 Task: Find connections with filter location Ushuaia with filter topic #securitywith filter profile language German with filter current company Volvo Cars with filter school Sanjivani College of Engineering kopargaon with filter industry Dairy Product Manufacturing with filter service category Marketing with filter keywords title Safety Engineer
Action: Mouse moved to (522, 195)
Screenshot: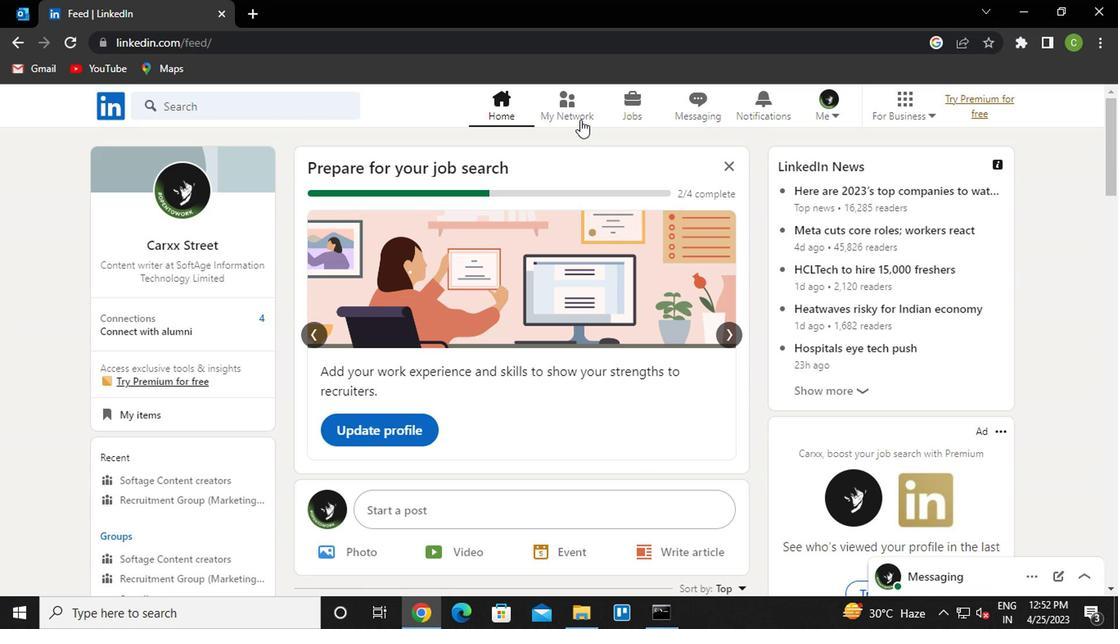 
Action: Mouse pressed left at (522, 195)
Screenshot: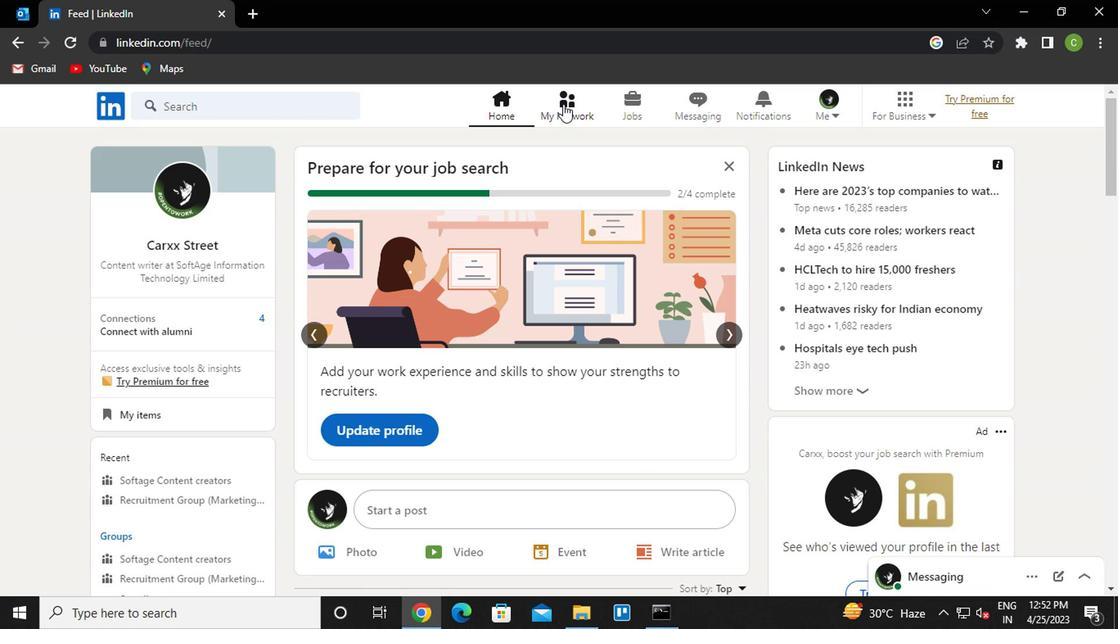 
Action: Mouse moved to (270, 272)
Screenshot: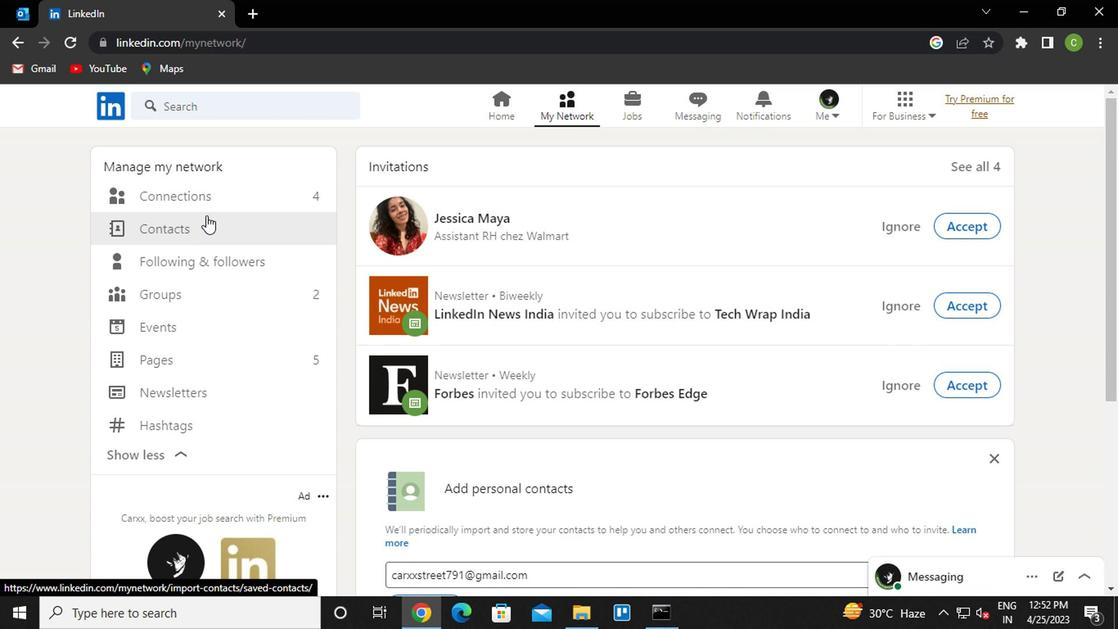 
Action: Mouse pressed left at (270, 272)
Screenshot: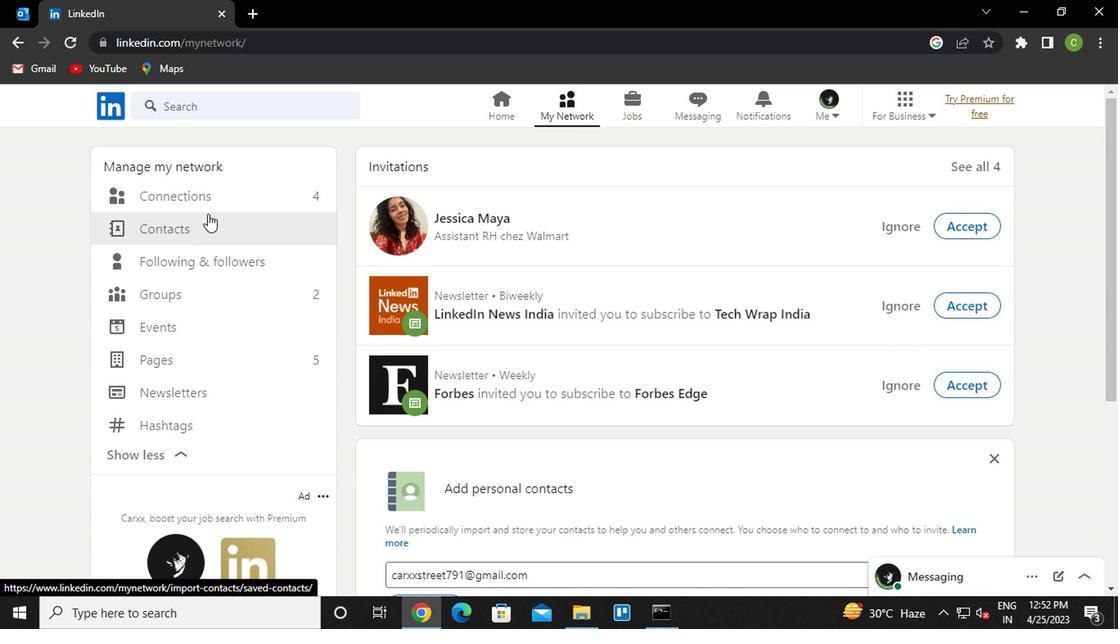 
Action: Mouse moved to (275, 265)
Screenshot: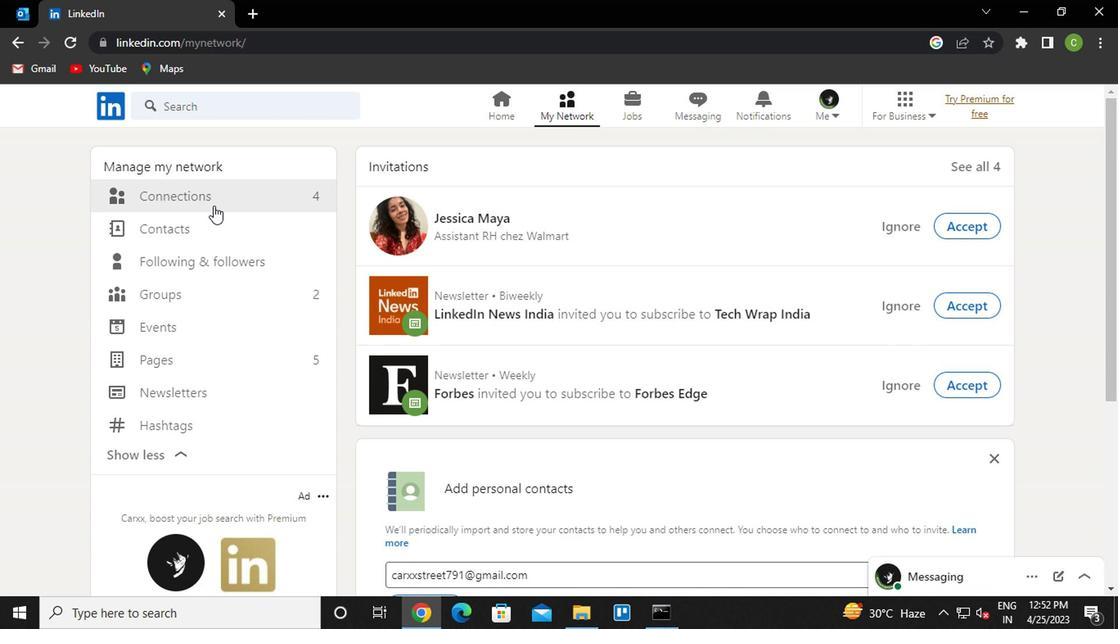 
Action: Mouse pressed left at (275, 265)
Screenshot: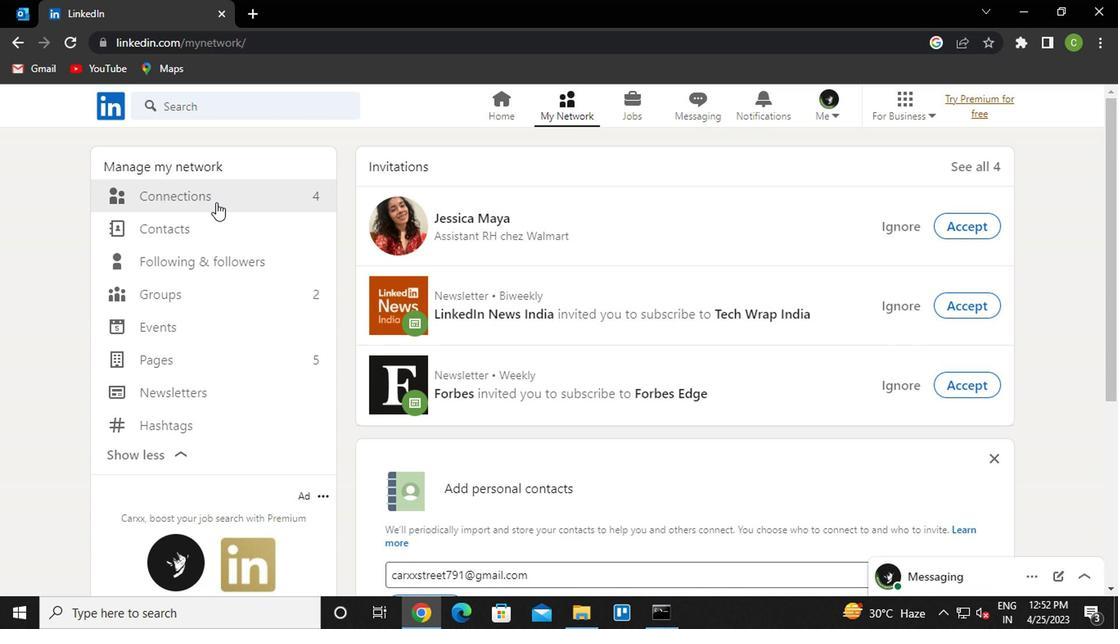 
Action: Mouse moved to (601, 256)
Screenshot: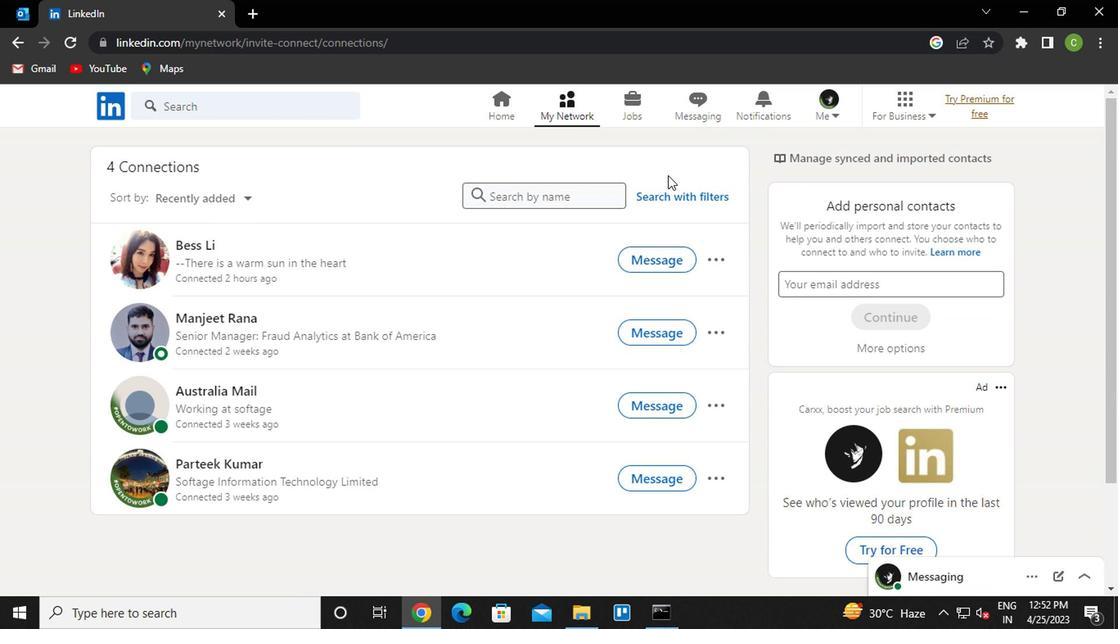 
Action: Mouse pressed left at (601, 256)
Screenshot: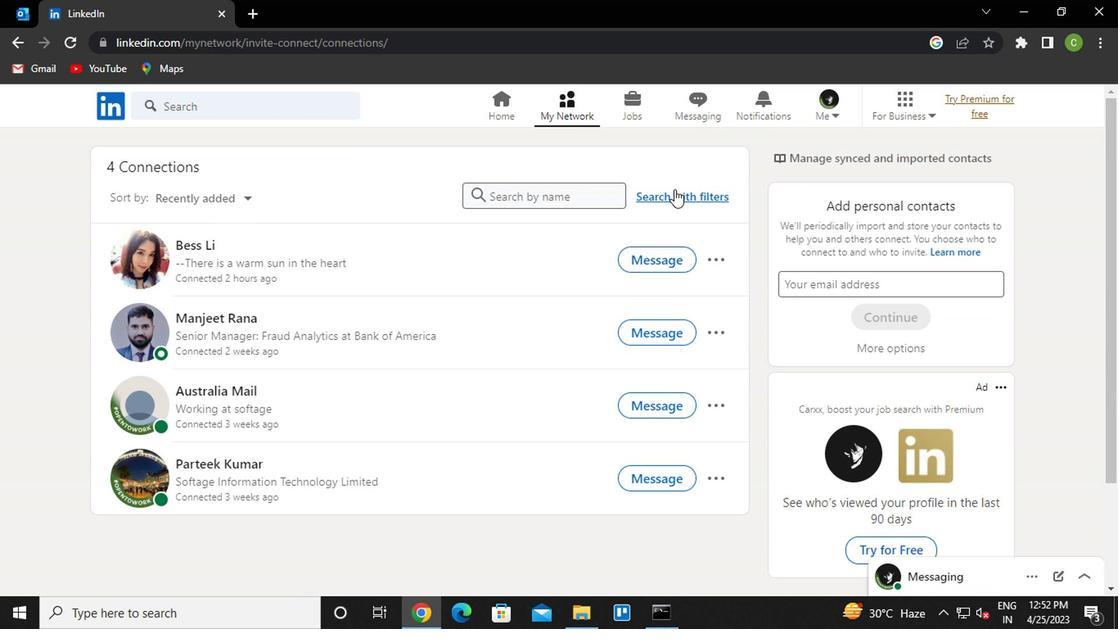 
Action: Mouse moved to (519, 226)
Screenshot: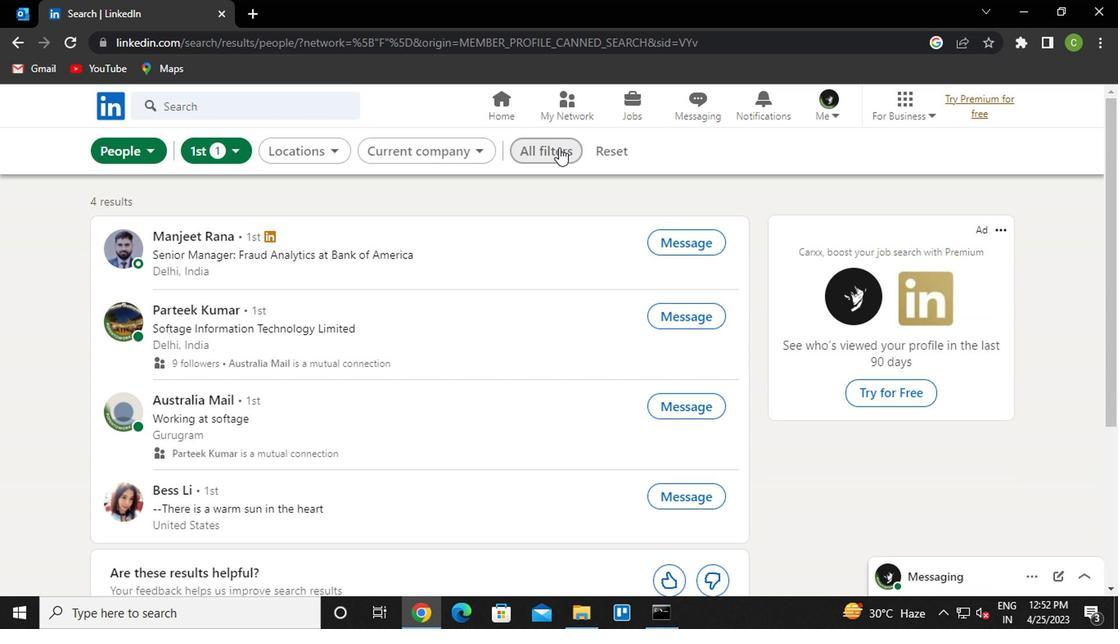 
Action: Mouse pressed left at (519, 226)
Screenshot: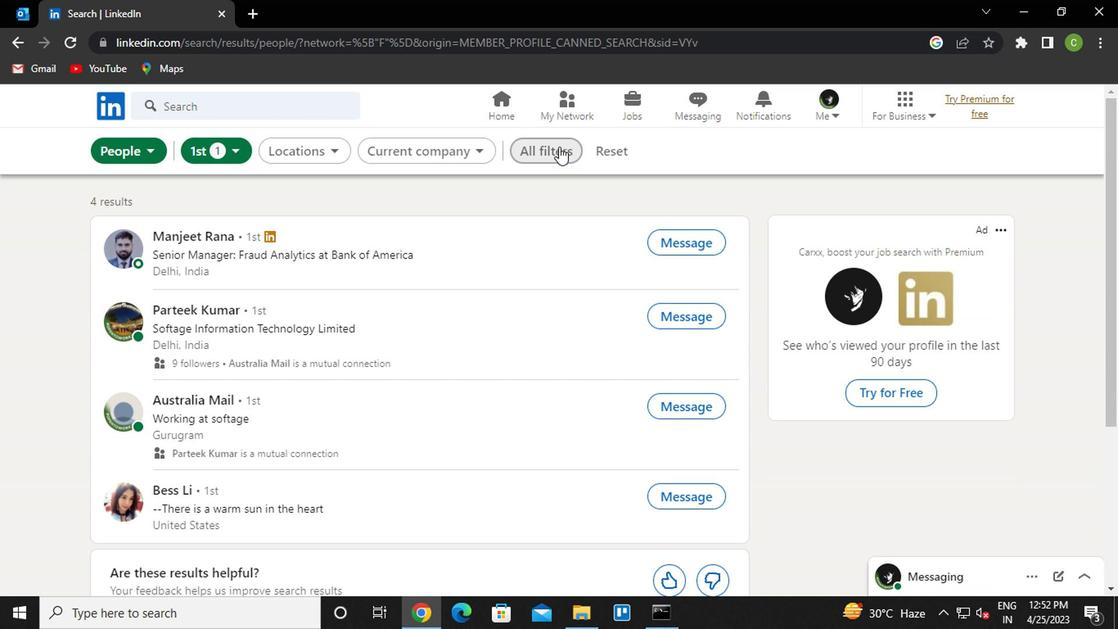 
Action: Mouse moved to (788, 400)
Screenshot: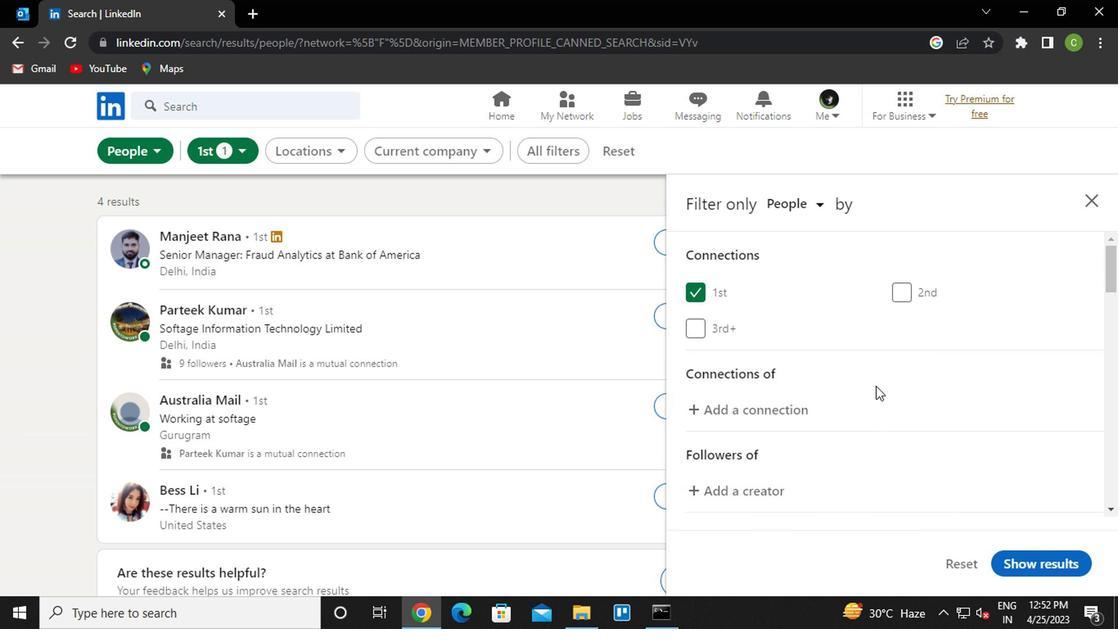 
Action: Mouse scrolled (788, 399) with delta (0, 0)
Screenshot: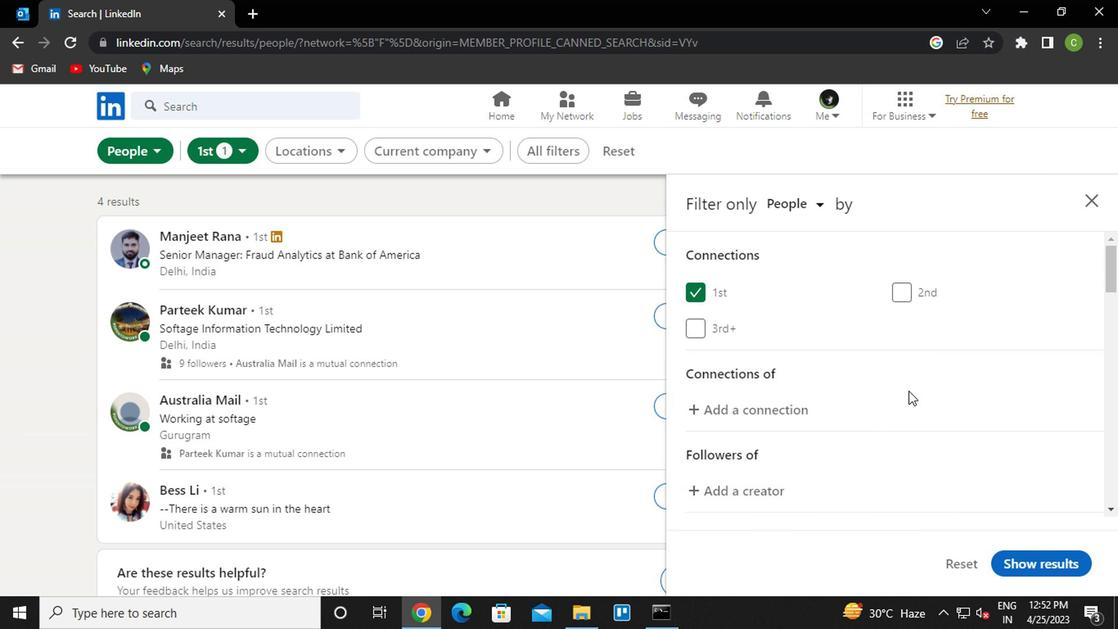 
Action: Mouse scrolled (788, 399) with delta (0, 0)
Screenshot: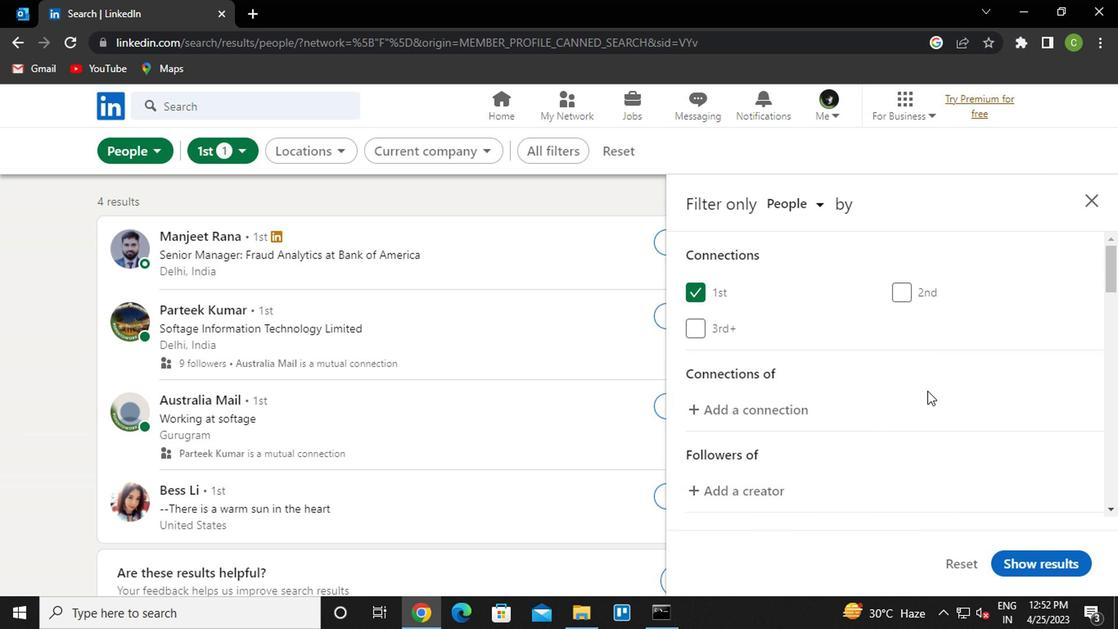 
Action: Mouse scrolled (788, 399) with delta (0, 0)
Screenshot: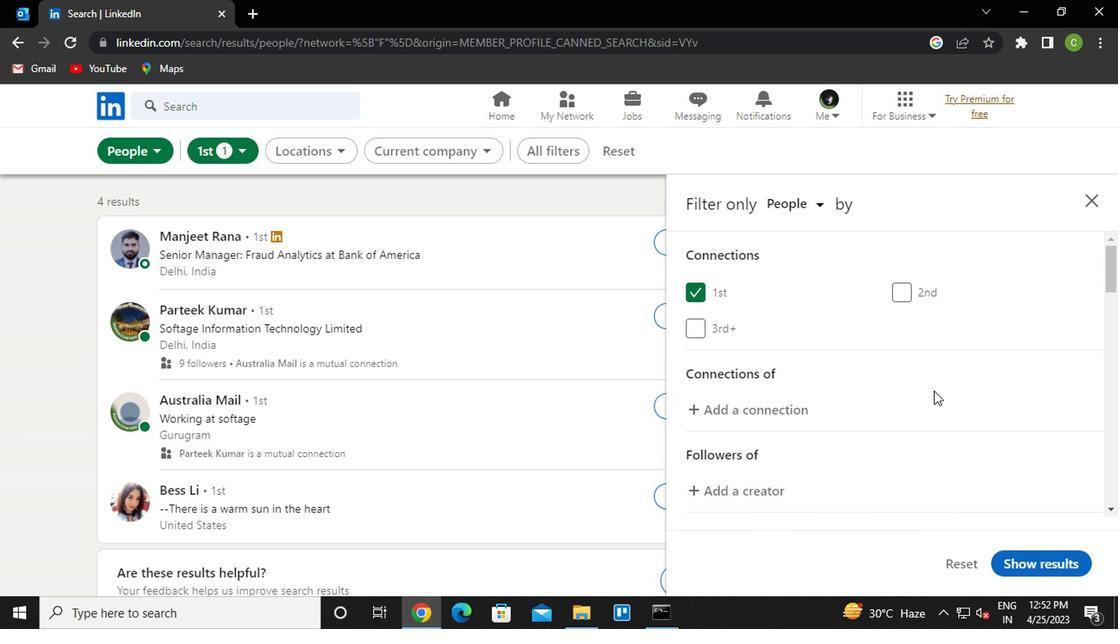 
Action: Mouse moved to (784, 407)
Screenshot: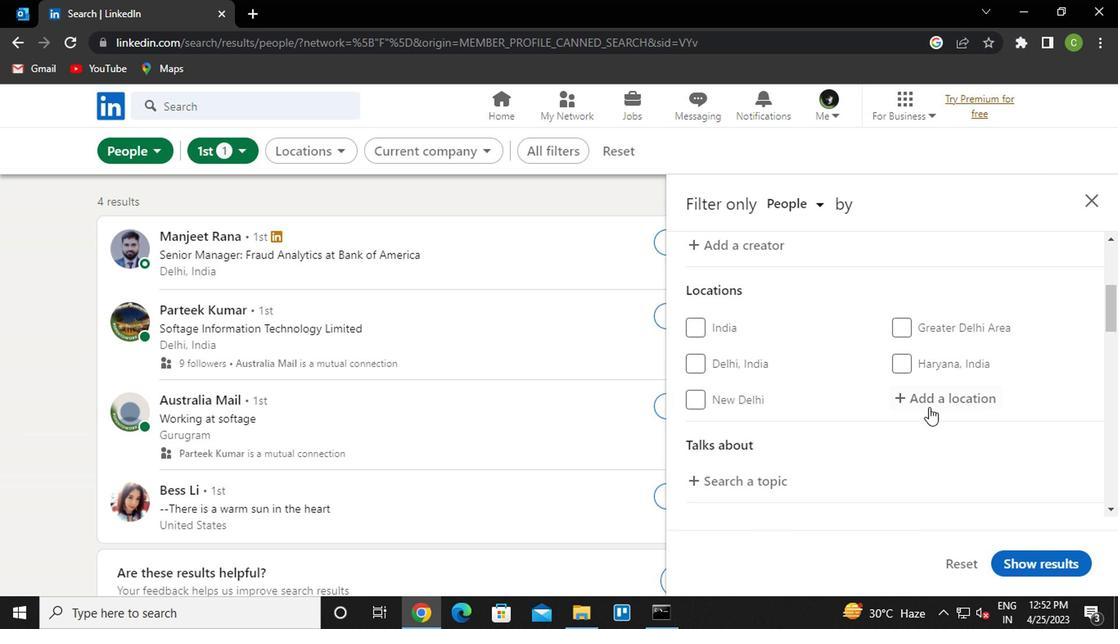 
Action: Mouse pressed left at (784, 407)
Screenshot: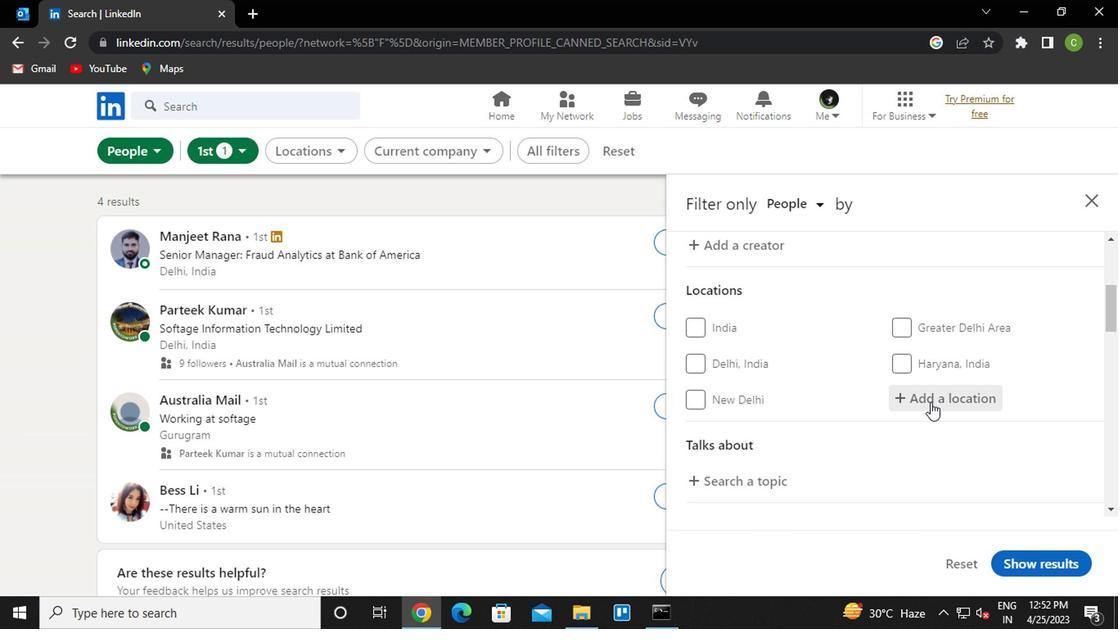 
Action: Key pressed <Key.caps_lock><Key.caps_lock>u<Key.caps_lock>sh
Screenshot: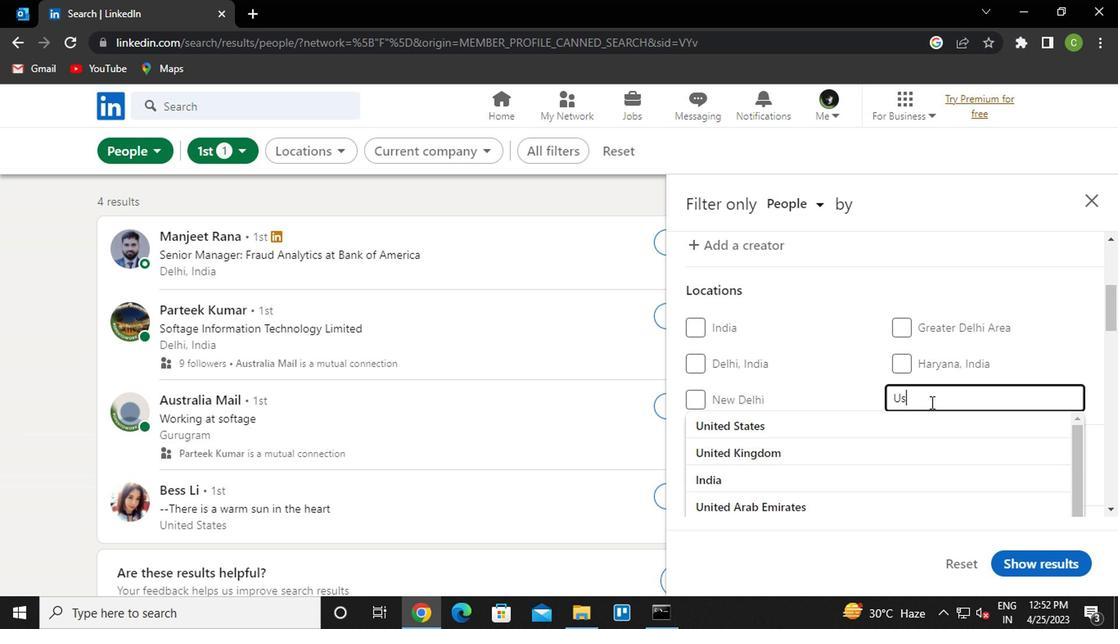 
Action: Mouse moved to (768, 422)
Screenshot: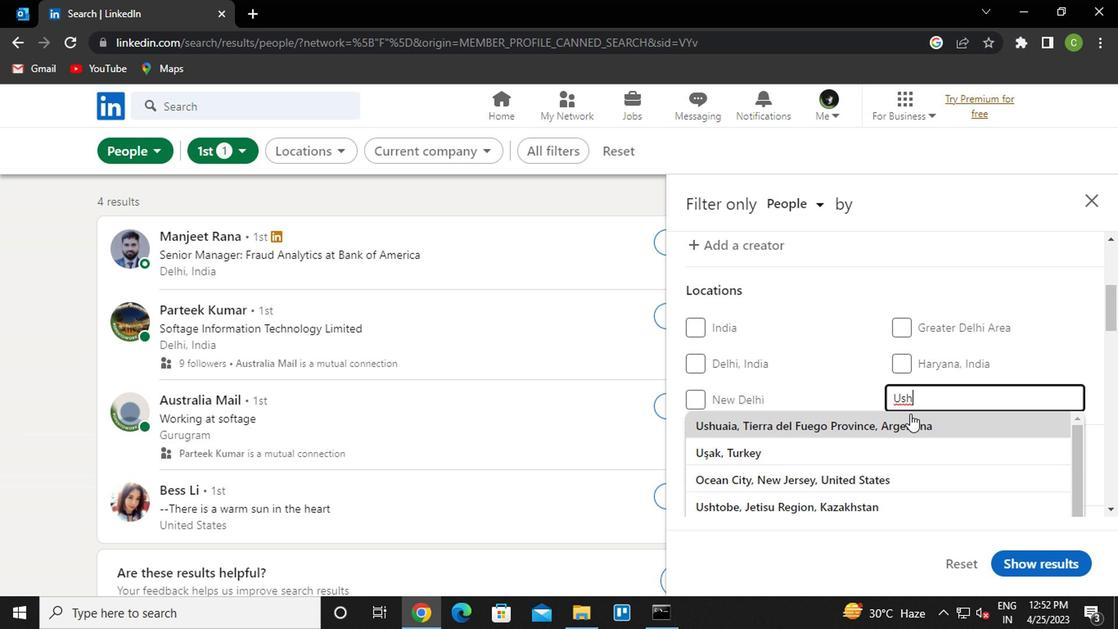 
Action: Mouse pressed left at (768, 422)
Screenshot: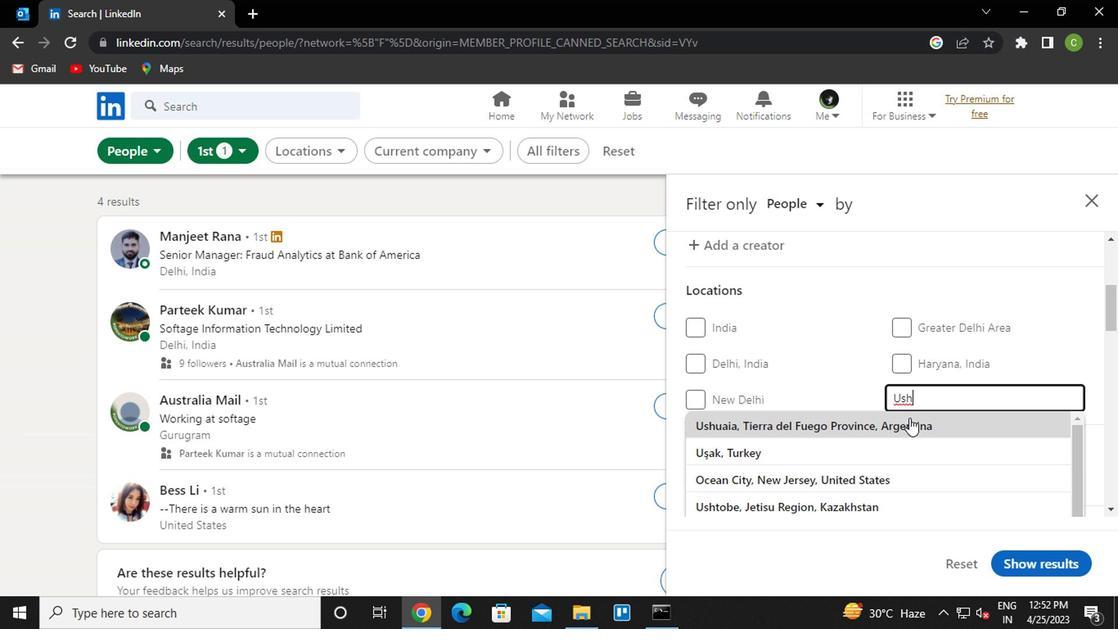 
Action: Mouse moved to (757, 433)
Screenshot: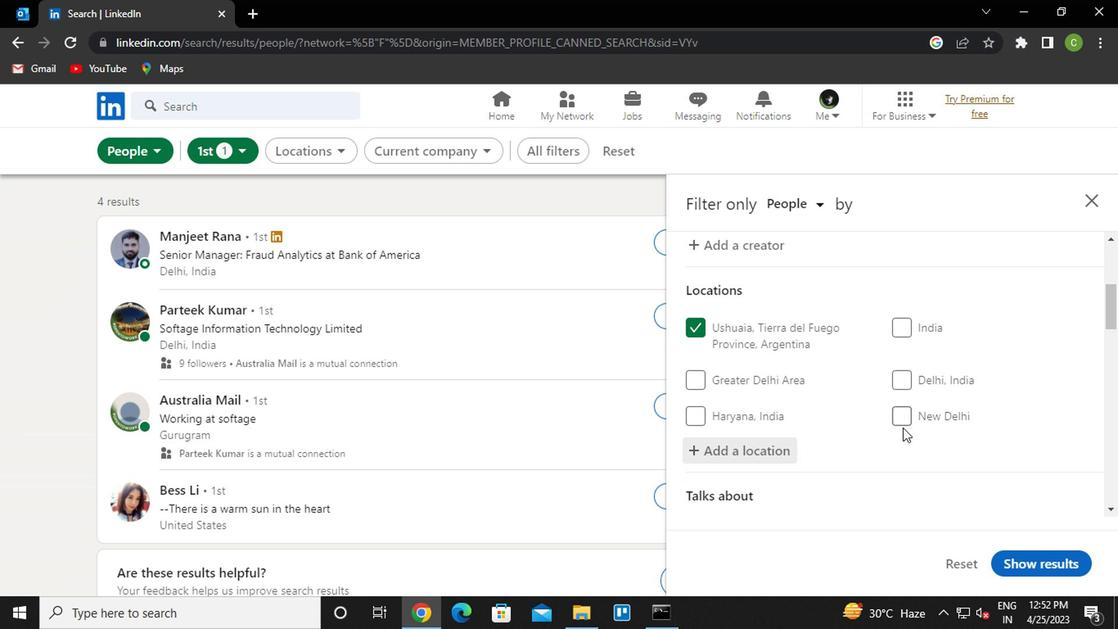 
Action: Mouse scrolled (757, 433) with delta (0, 0)
Screenshot: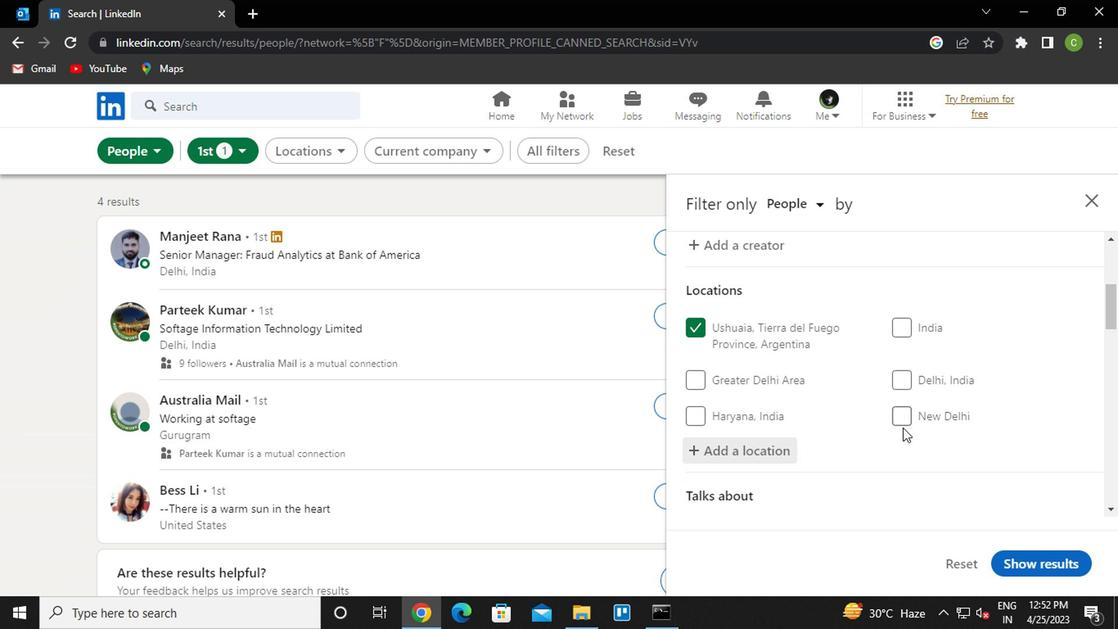 
Action: Mouse moved to (655, 435)
Screenshot: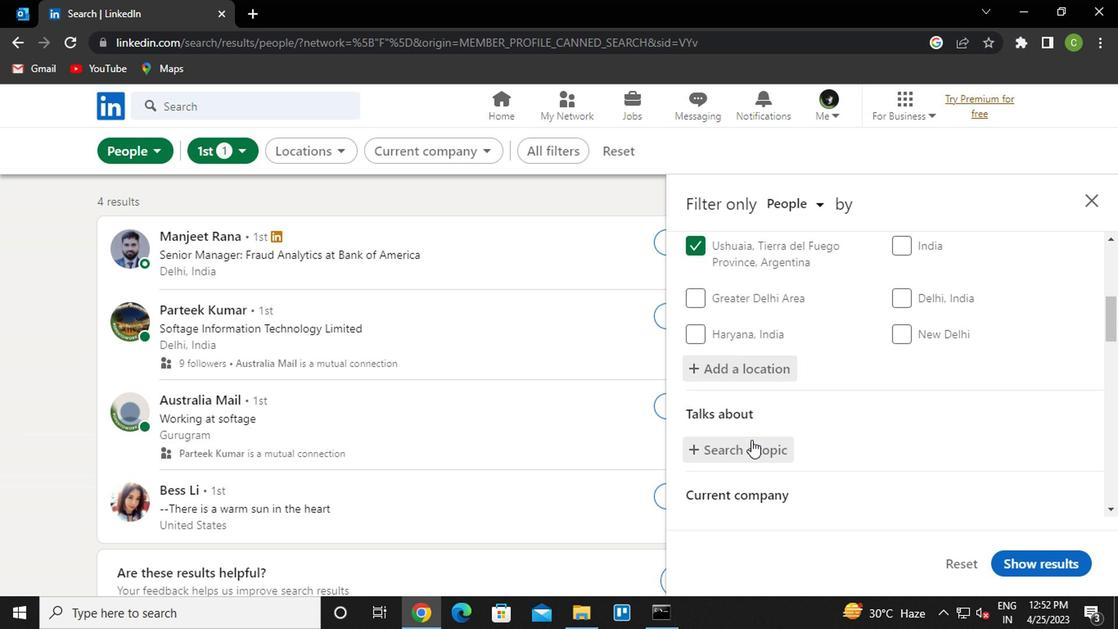 
Action: Mouse pressed left at (655, 435)
Screenshot: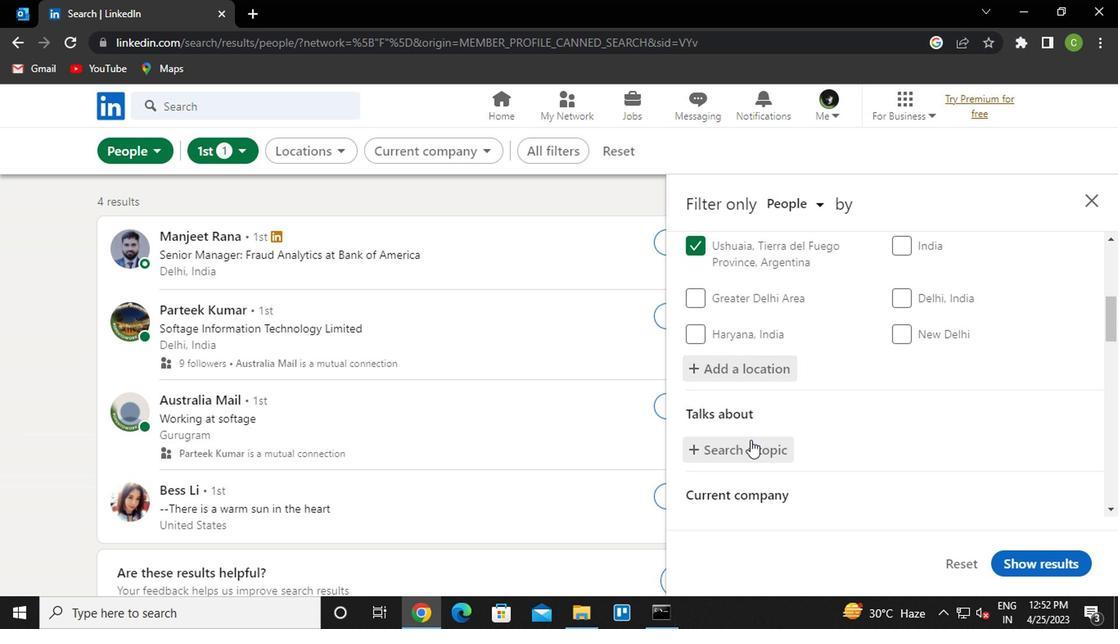 
Action: Key pressed <Key.shift>#SECURITY
Screenshot: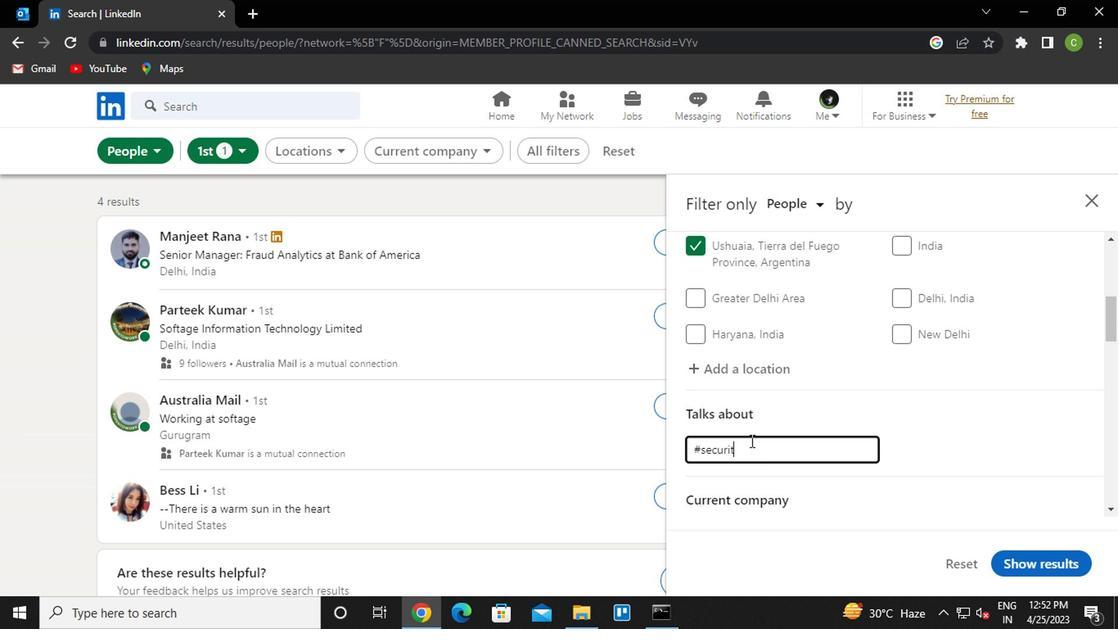 
Action: Mouse moved to (770, 417)
Screenshot: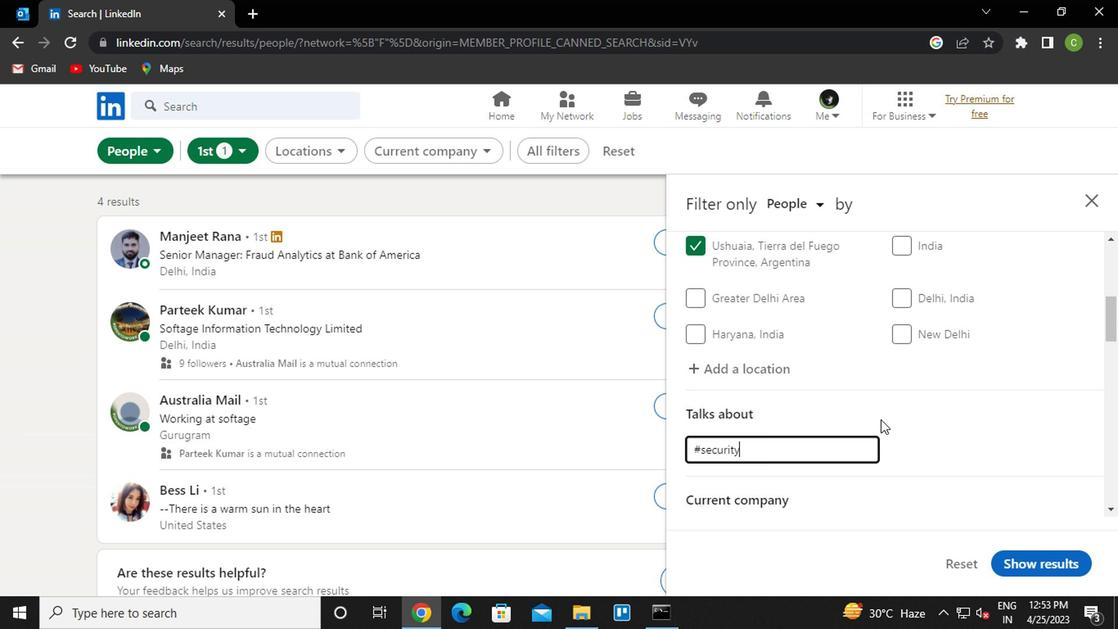 
Action: Mouse pressed left at (770, 417)
Screenshot: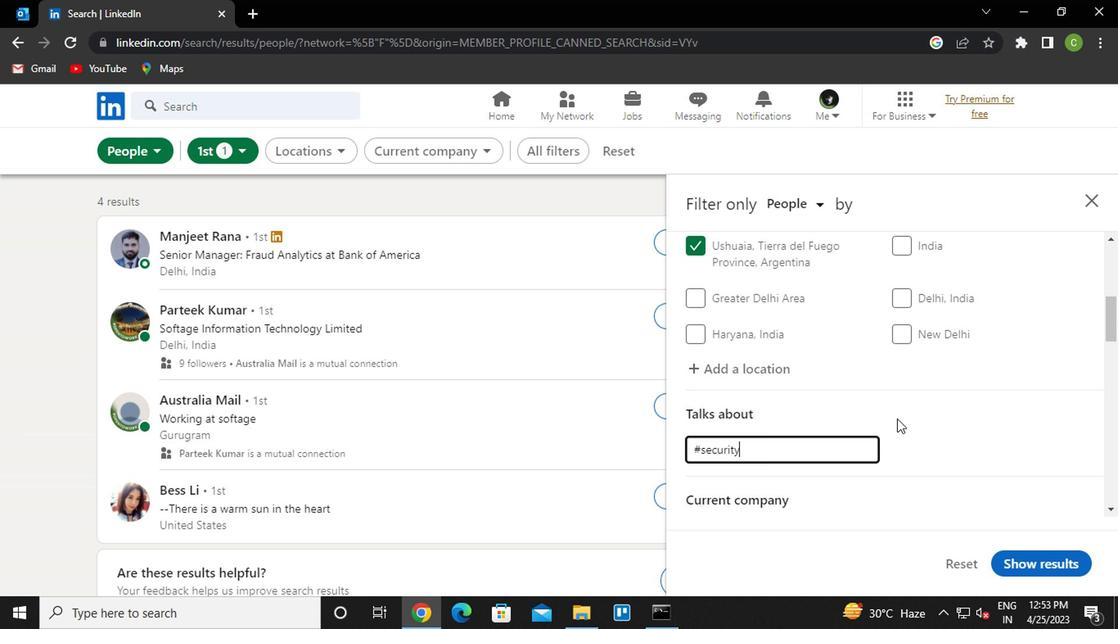 
Action: Mouse moved to (770, 417)
Screenshot: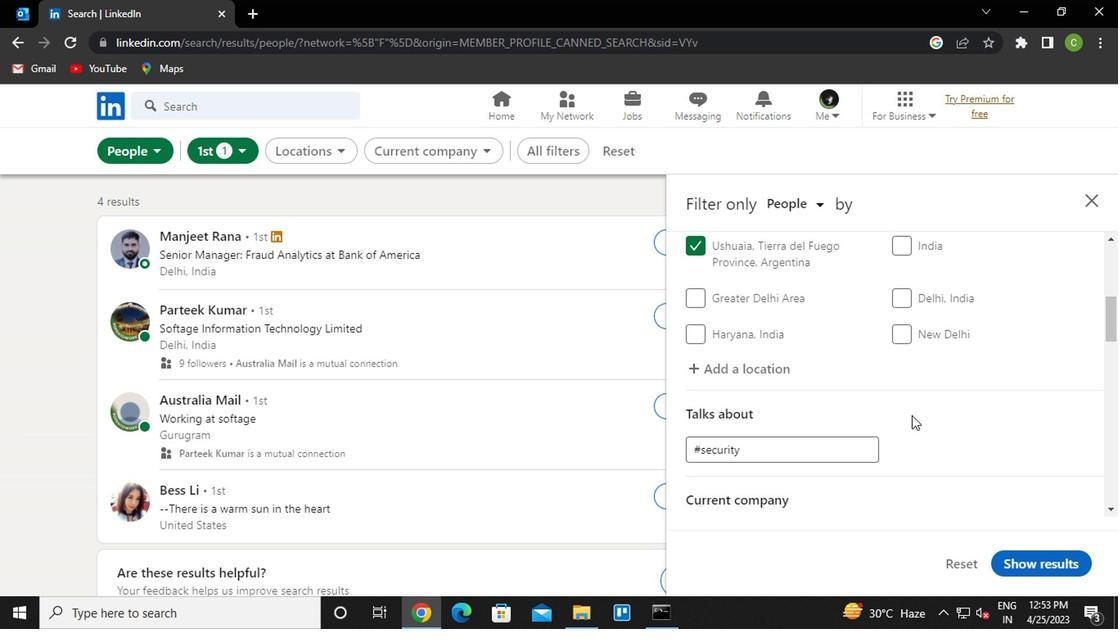 
Action: Mouse scrolled (770, 416) with delta (0, 0)
Screenshot: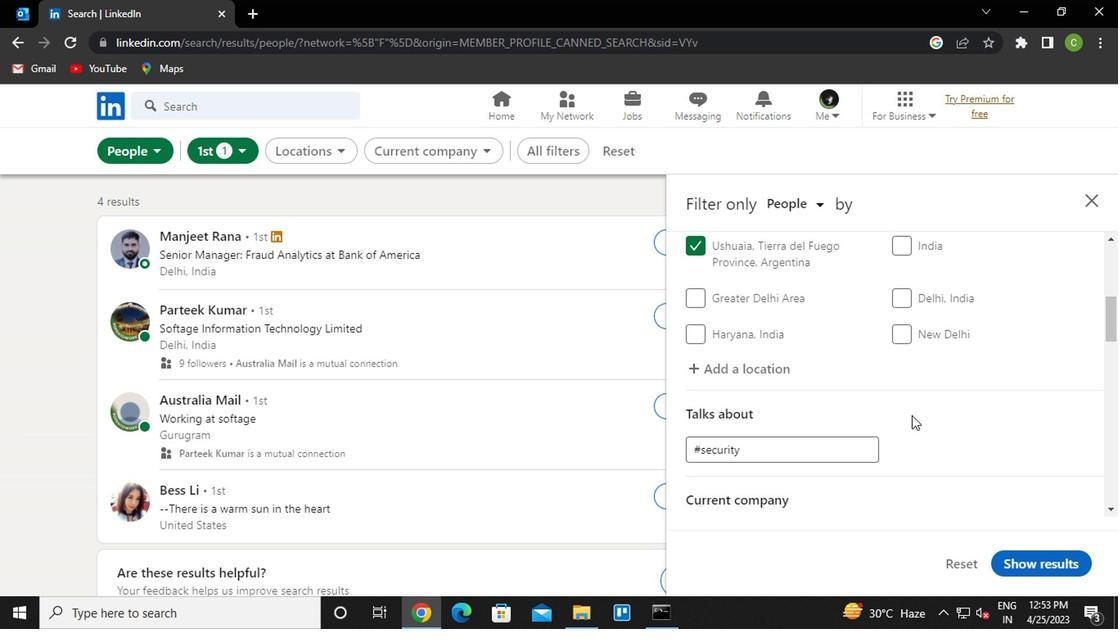 
Action: Mouse moved to (770, 417)
Screenshot: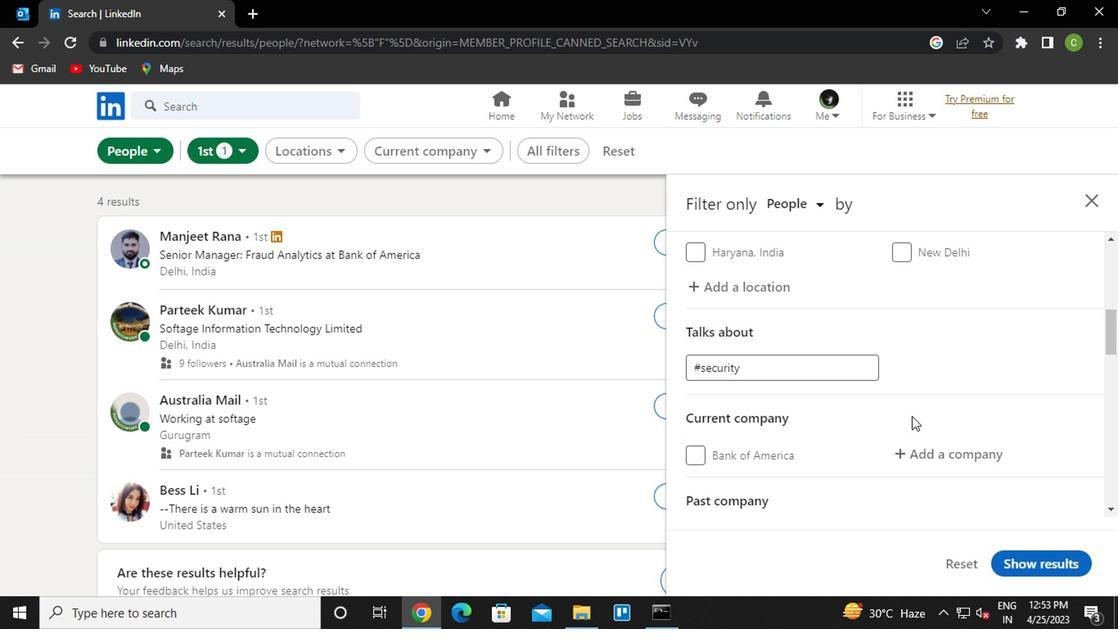 
Action: Mouse scrolled (770, 417) with delta (0, 0)
Screenshot: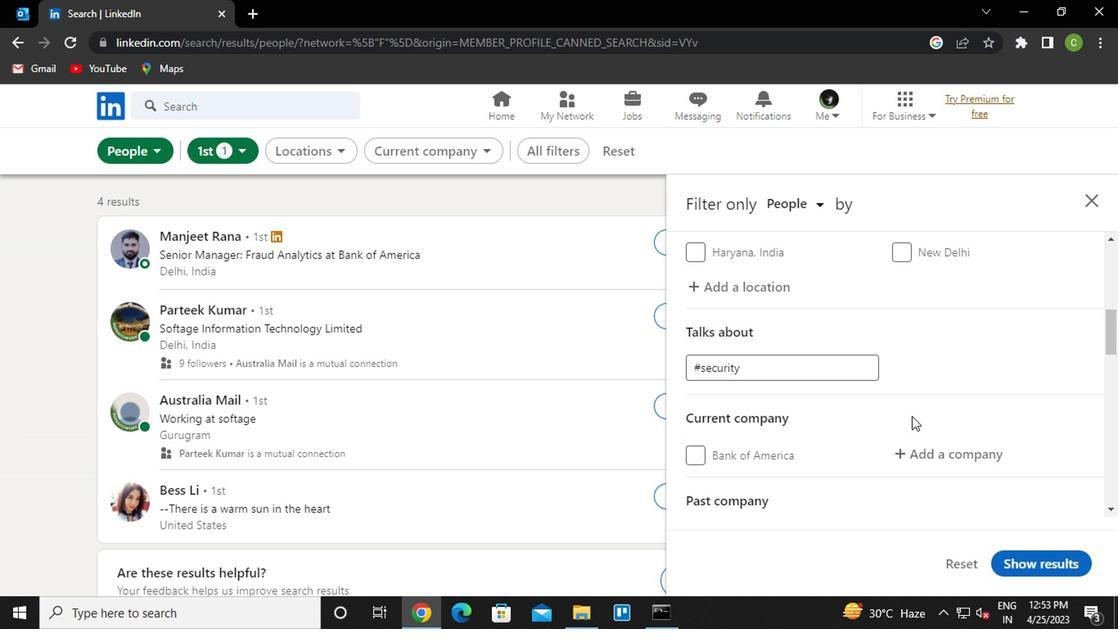 
Action: Mouse moved to (796, 387)
Screenshot: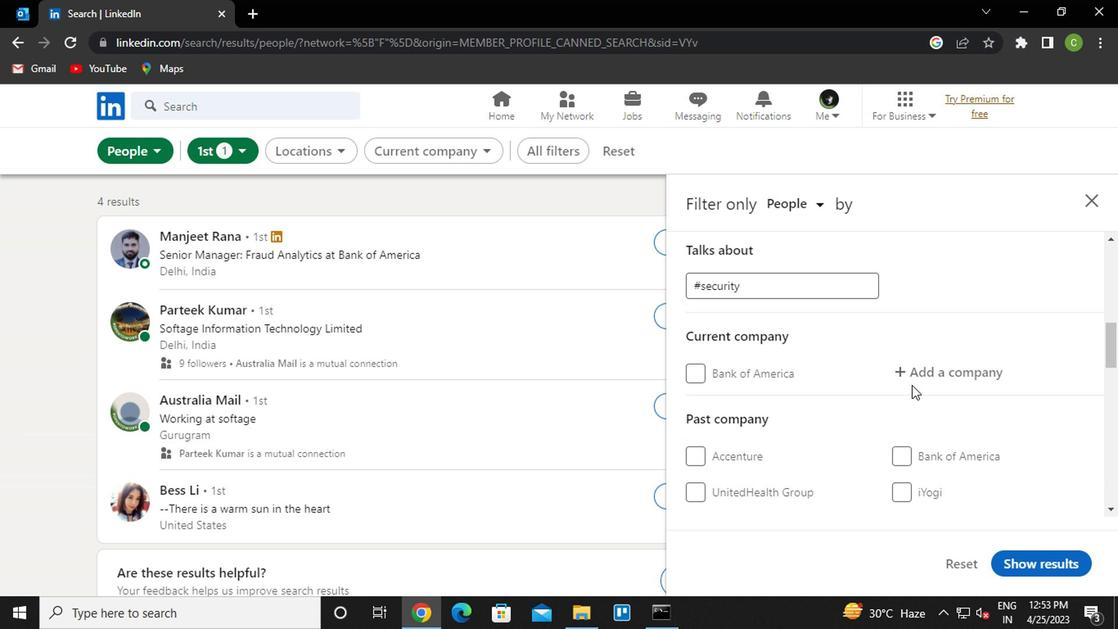 
Action: Mouse pressed left at (796, 387)
Screenshot: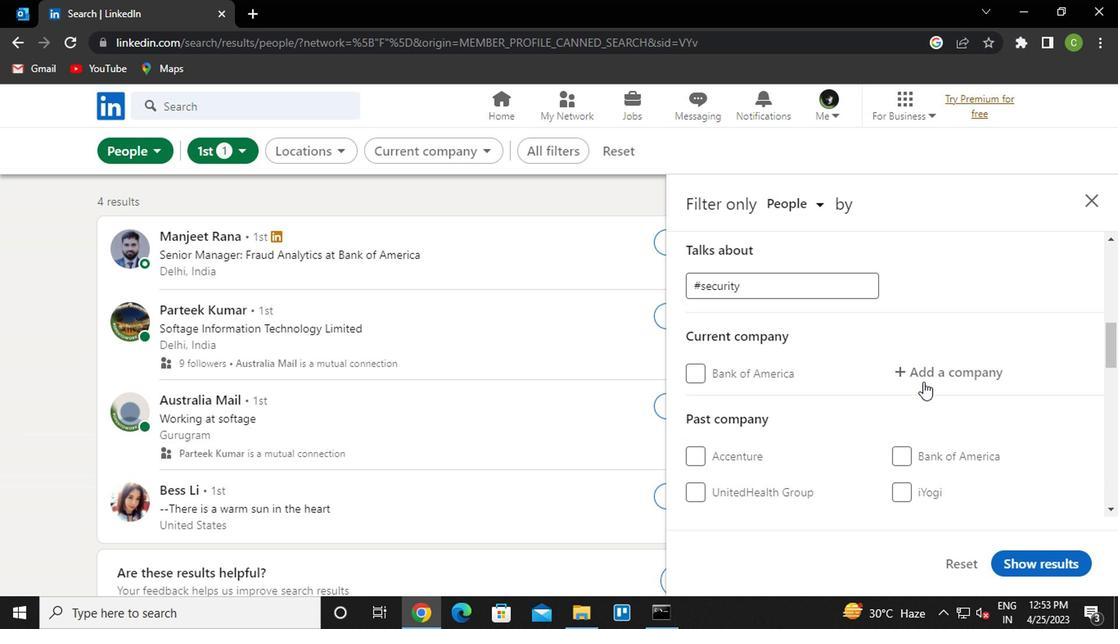 
Action: Key pressed <Key.caps_lock>V<Key.caps_lock>OLVO<Key.space>CARS
Screenshot: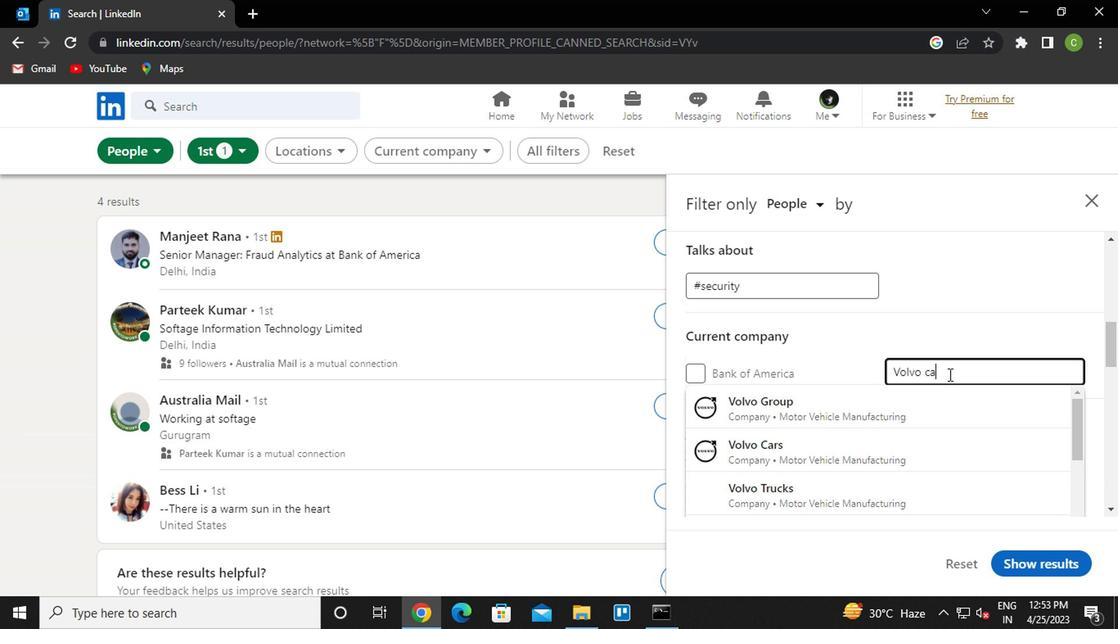 
Action: Mouse moved to (777, 405)
Screenshot: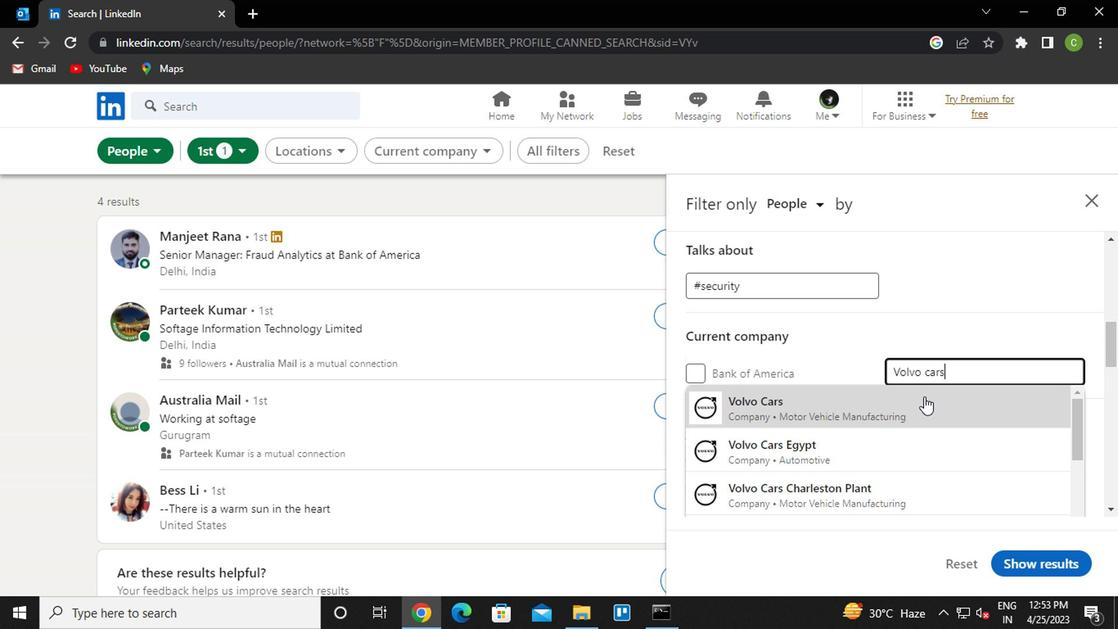 
Action: Mouse pressed left at (777, 405)
Screenshot: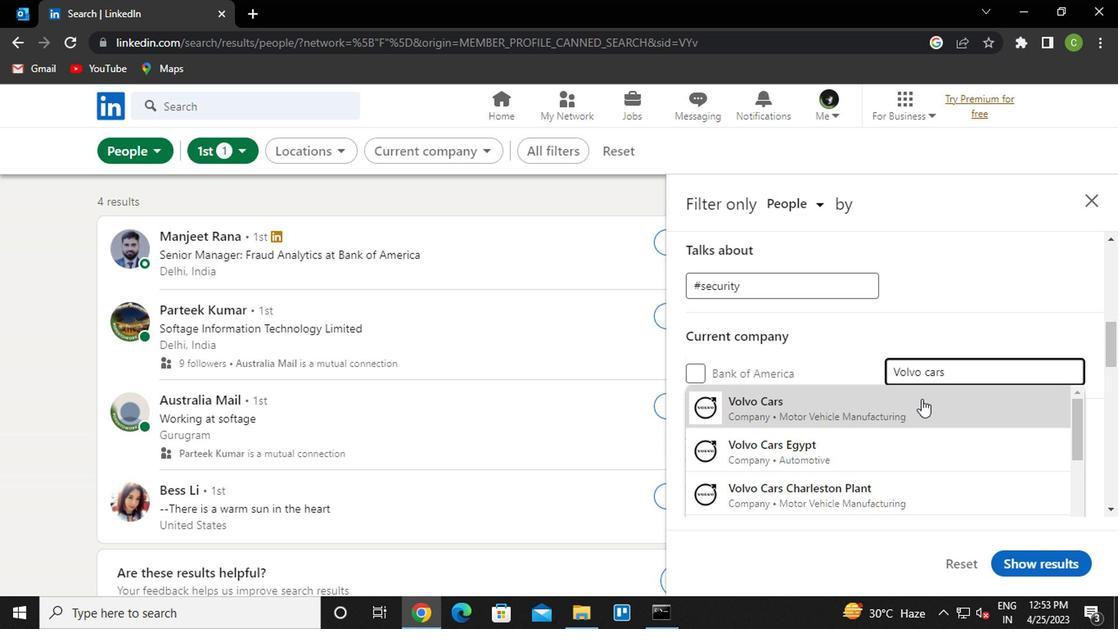
Action: Mouse moved to (795, 404)
Screenshot: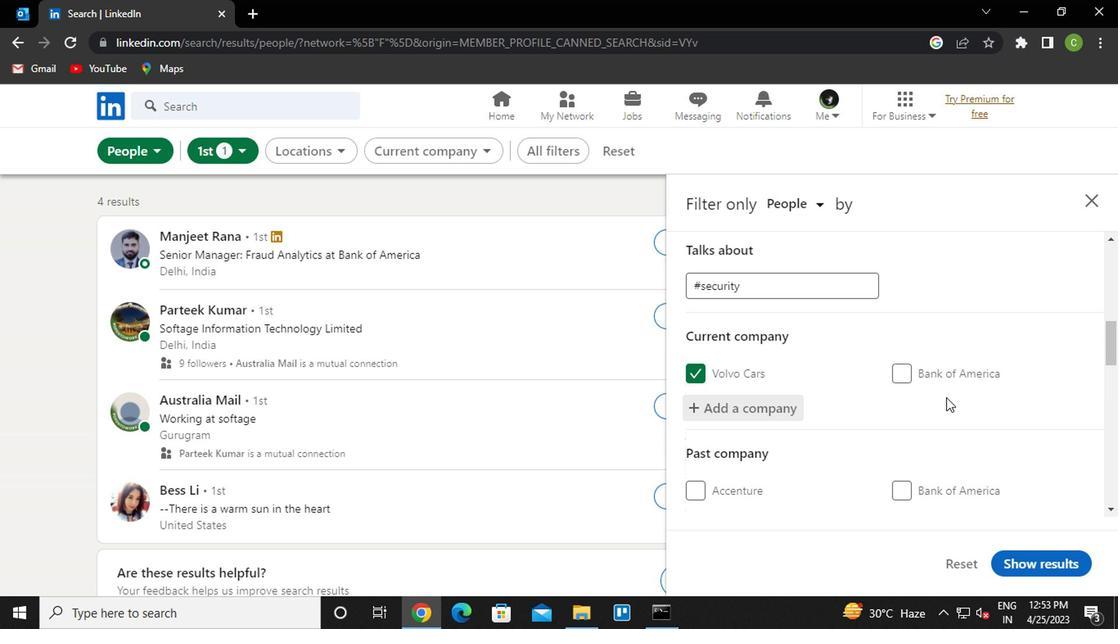 
Action: Mouse scrolled (795, 403) with delta (0, 0)
Screenshot: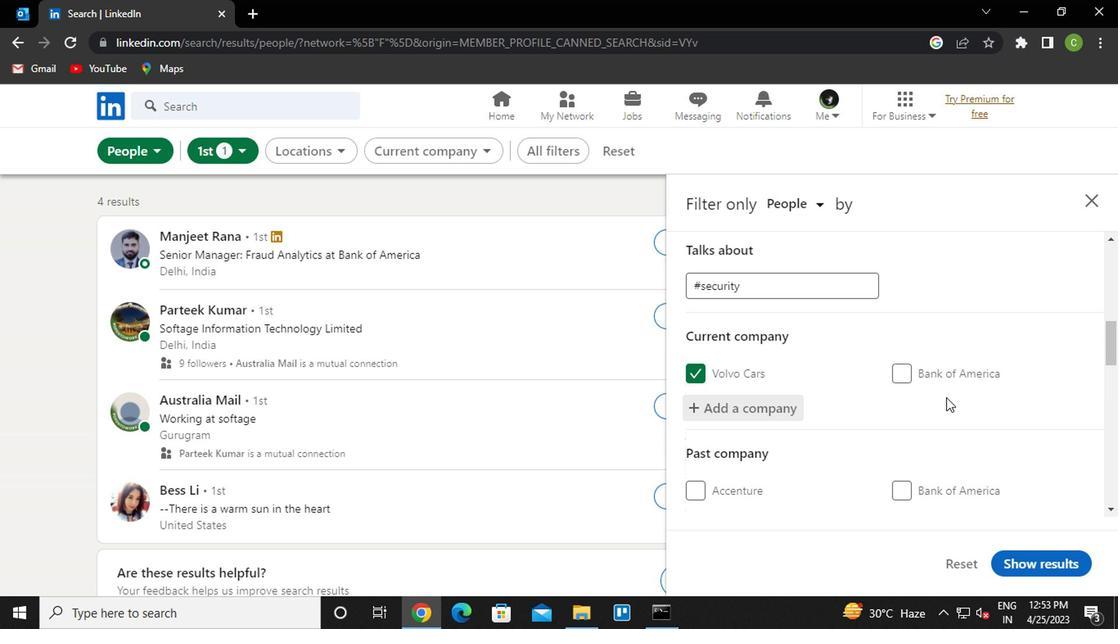 
Action: Mouse moved to (775, 428)
Screenshot: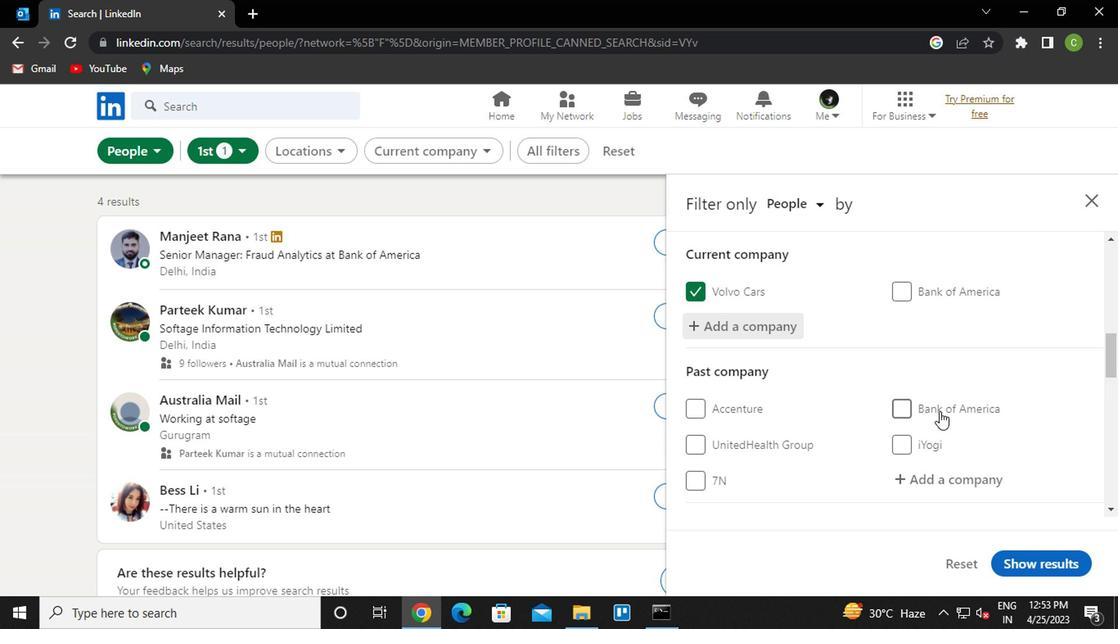 
Action: Mouse scrolled (775, 428) with delta (0, 0)
Screenshot: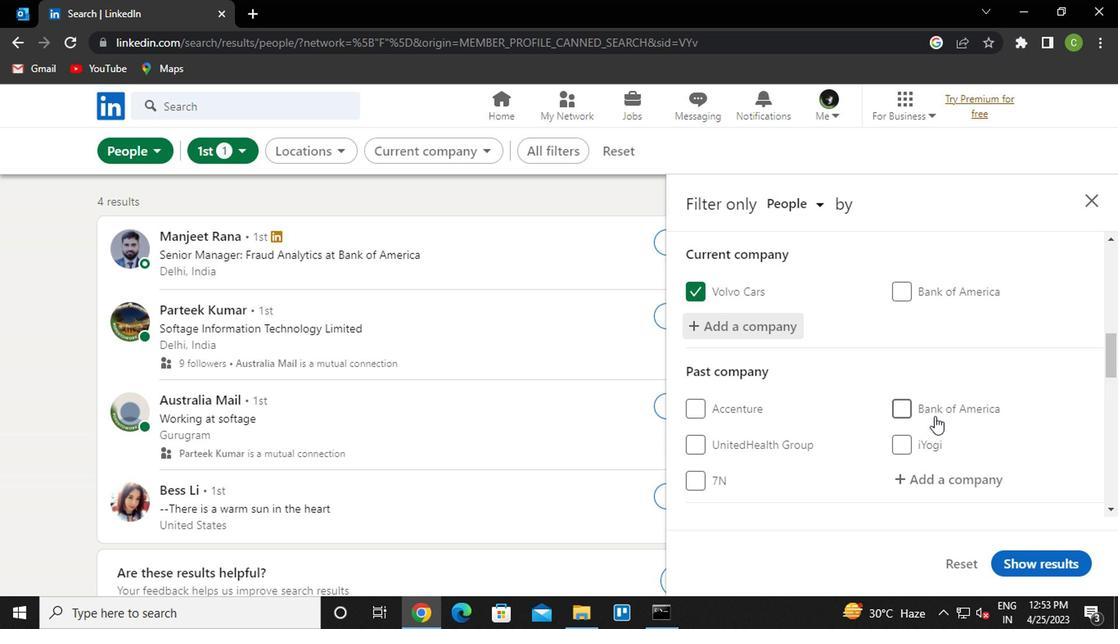 
Action: Mouse moved to (775, 429)
Screenshot: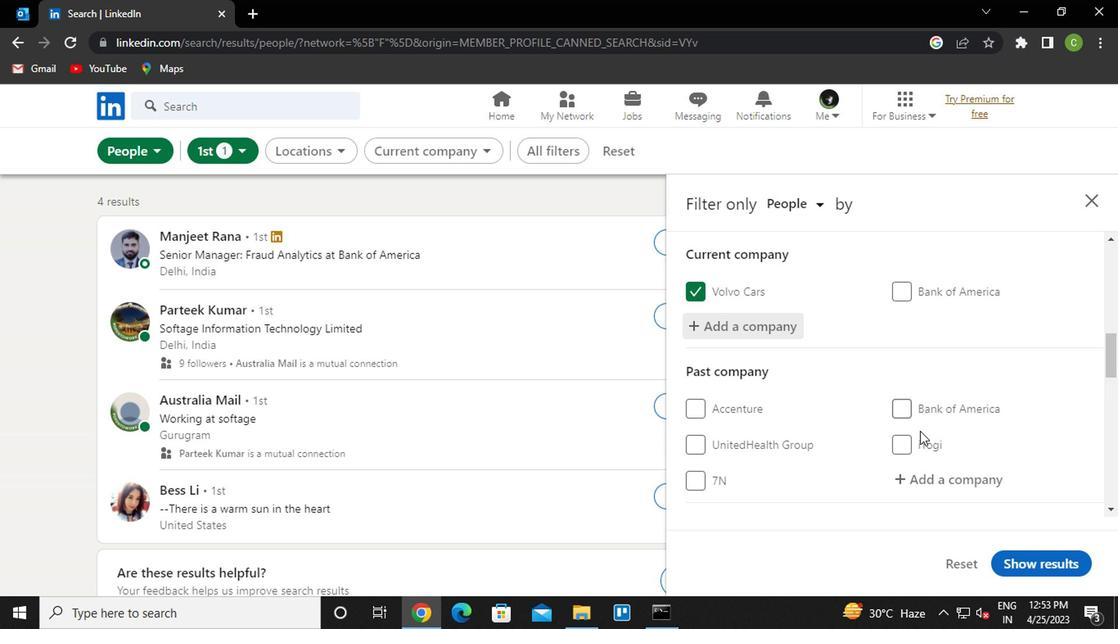 
Action: Mouse scrolled (775, 428) with delta (0, 0)
Screenshot: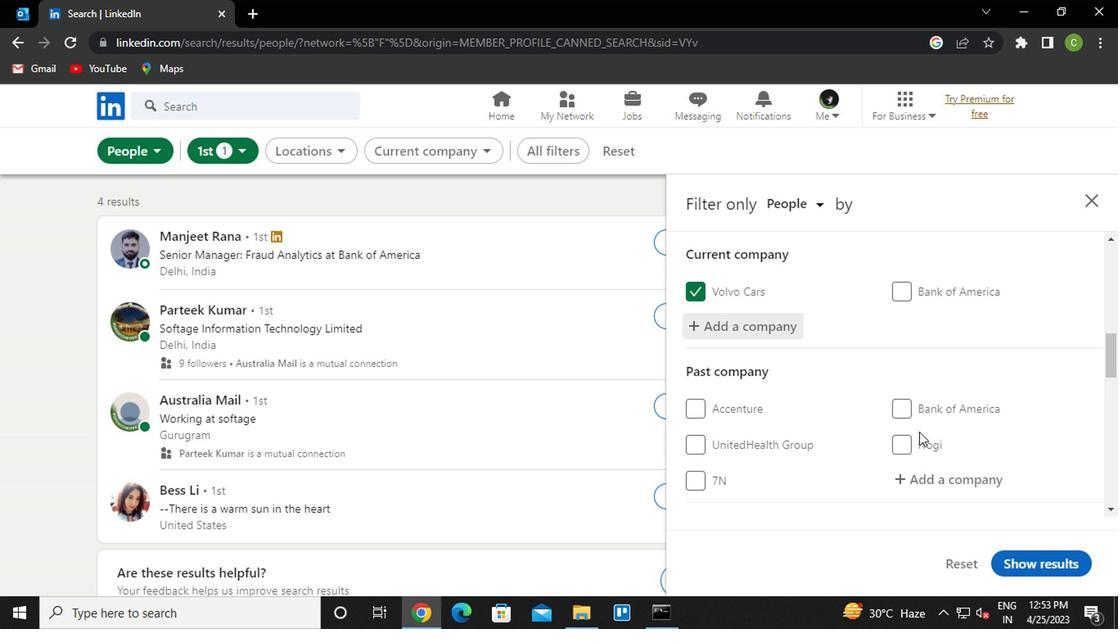 
Action: Mouse moved to (683, 424)
Screenshot: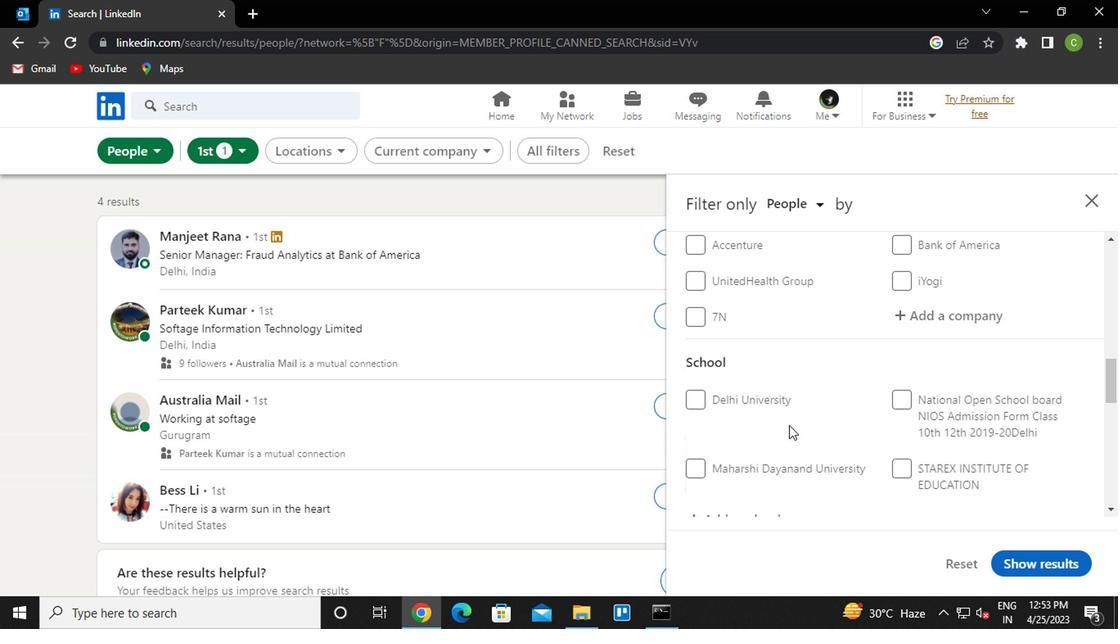 
Action: Mouse scrolled (683, 423) with delta (0, 0)
Screenshot: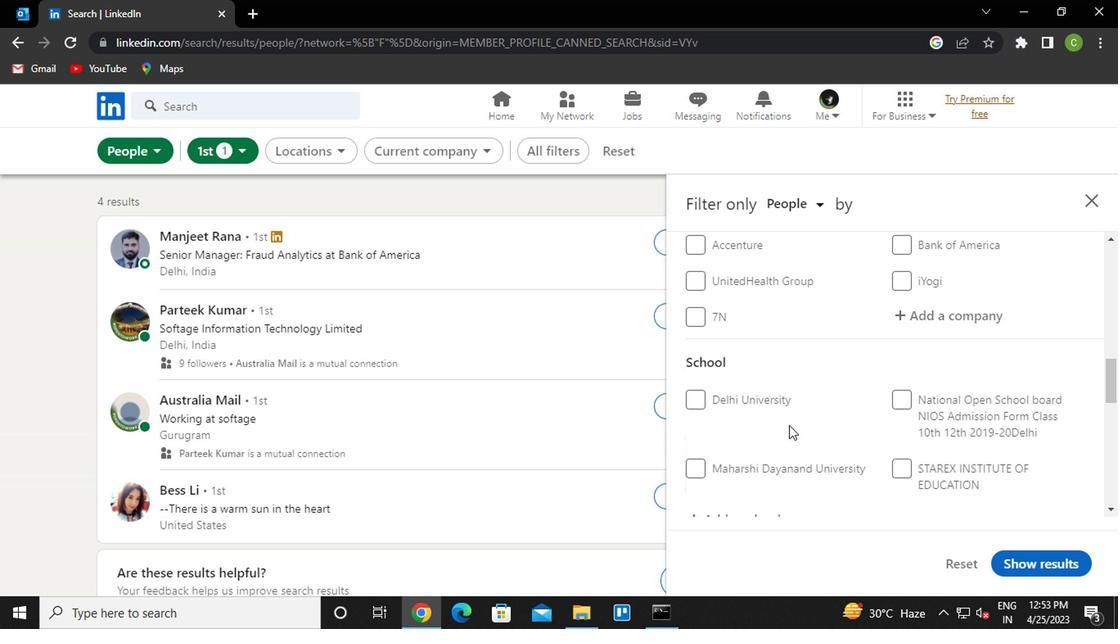 
Action: Mouse moved to (683, 423)
Screenshot: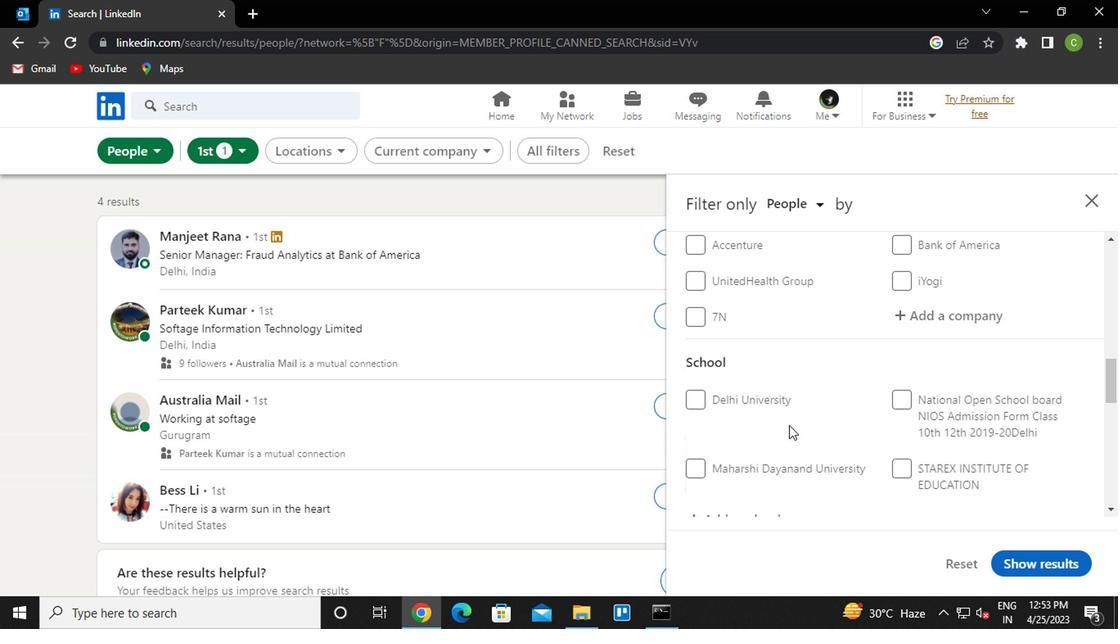 
Action: Mouse scrolled (683, 422) with delta (0, 0)
Screenshot: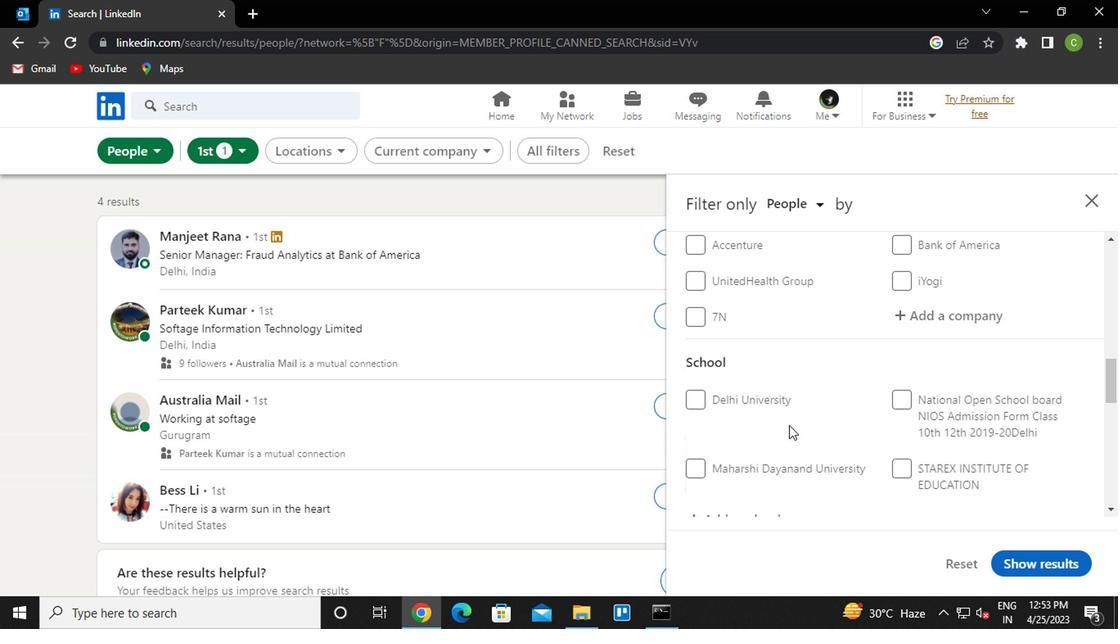 
Action: Mouse moved to (658, 376)
Screenshot: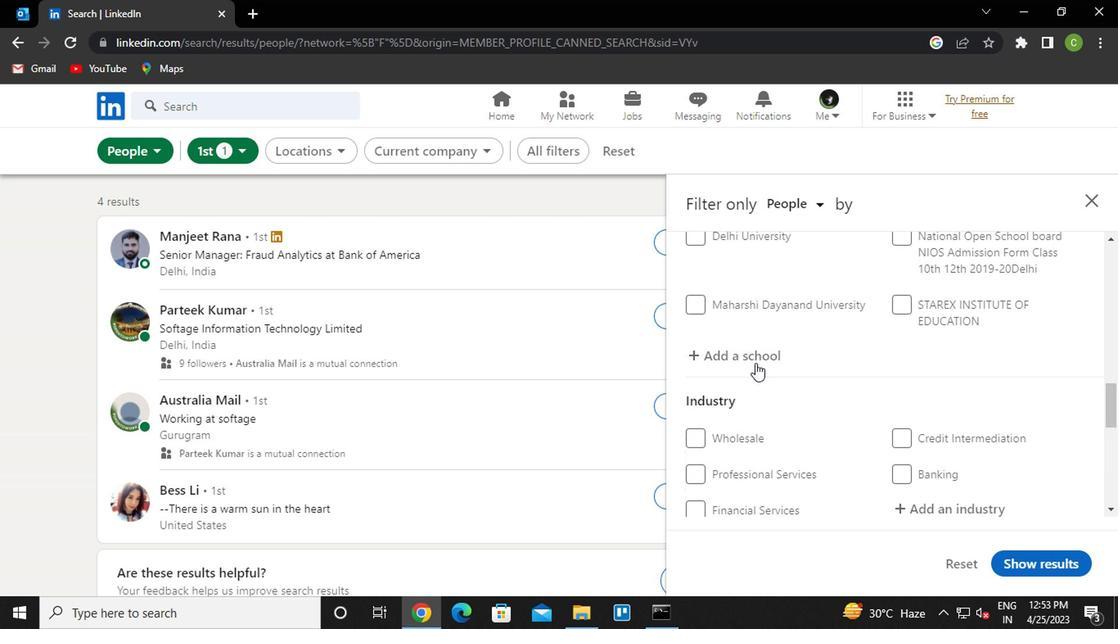 
Action: Mouse pressed left at (658, 376)
Screenshot: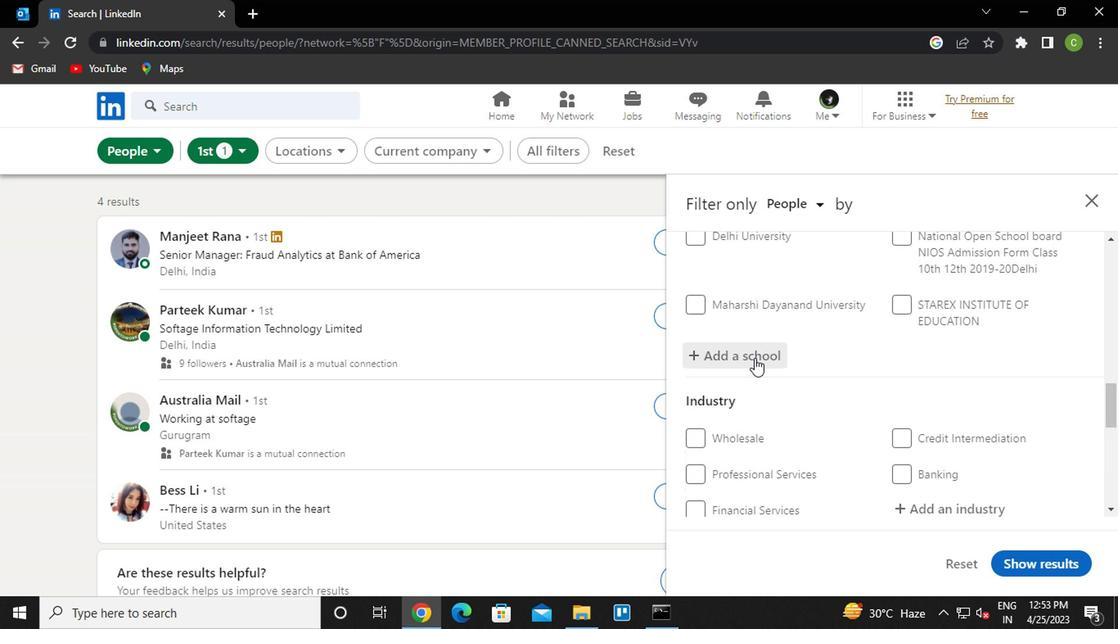 
Action: Key pressed <Key.caps_lock>S<Key.caps_lock>ANJIVINI
Screenshot: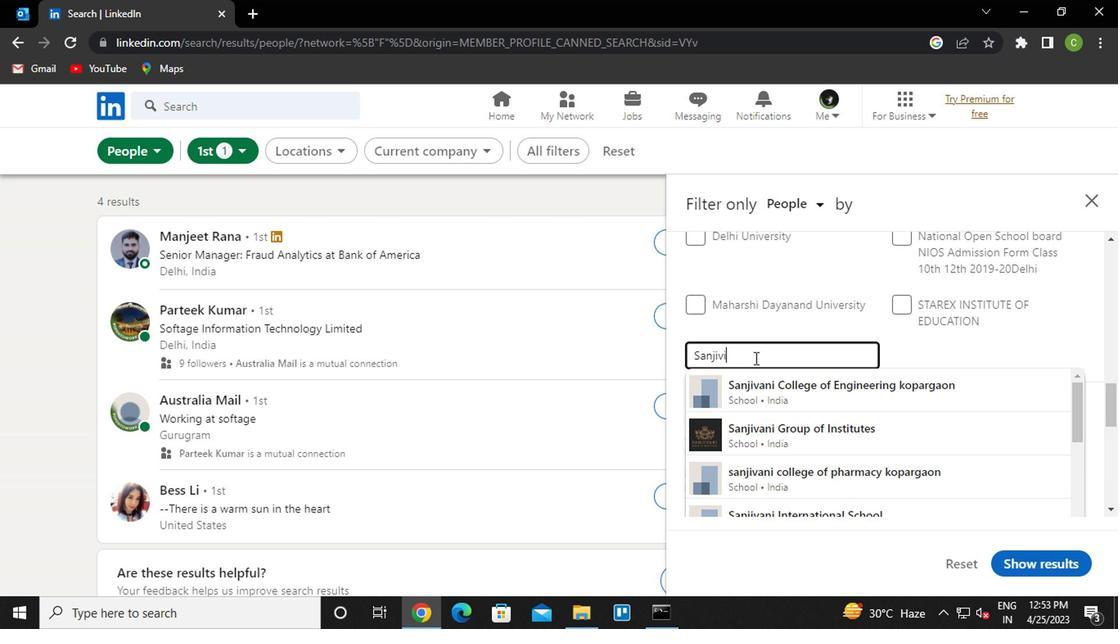 
Action: Mouse moved to (702, 435)
Screenshot: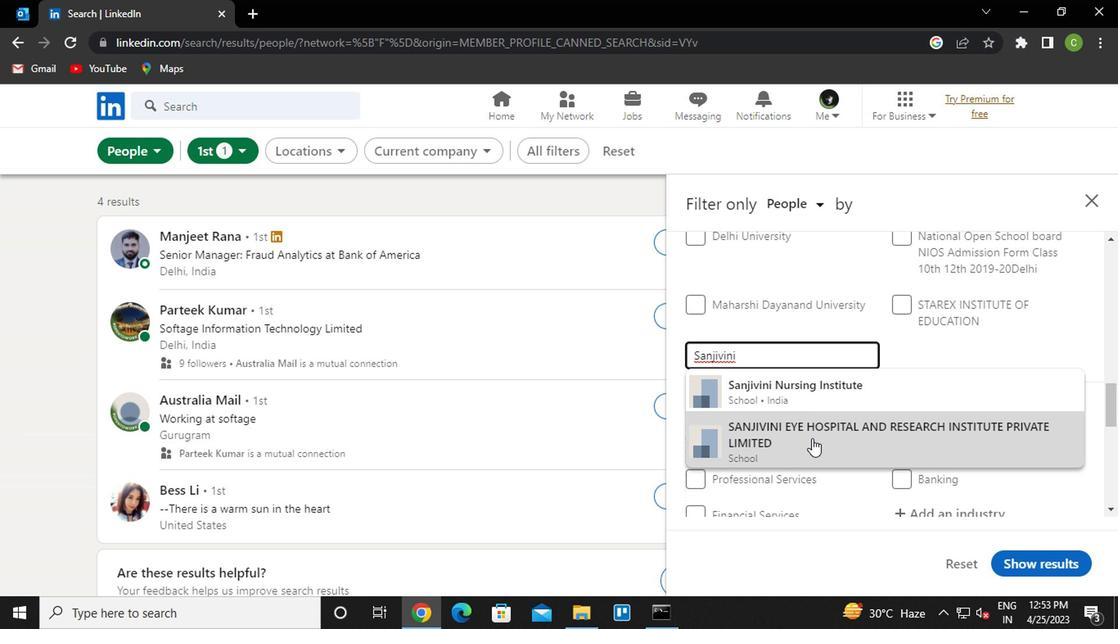 
Action: Mouse pressed left at (702, 435)
Screenshot: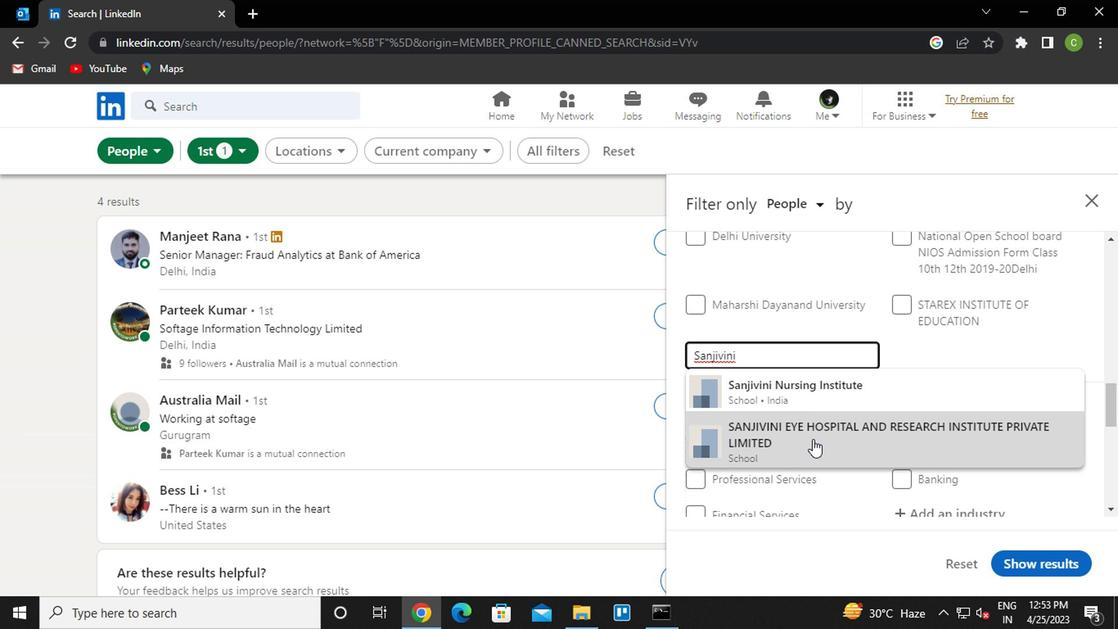 
Action: Mouse moved to (731, 407)
Screenshot: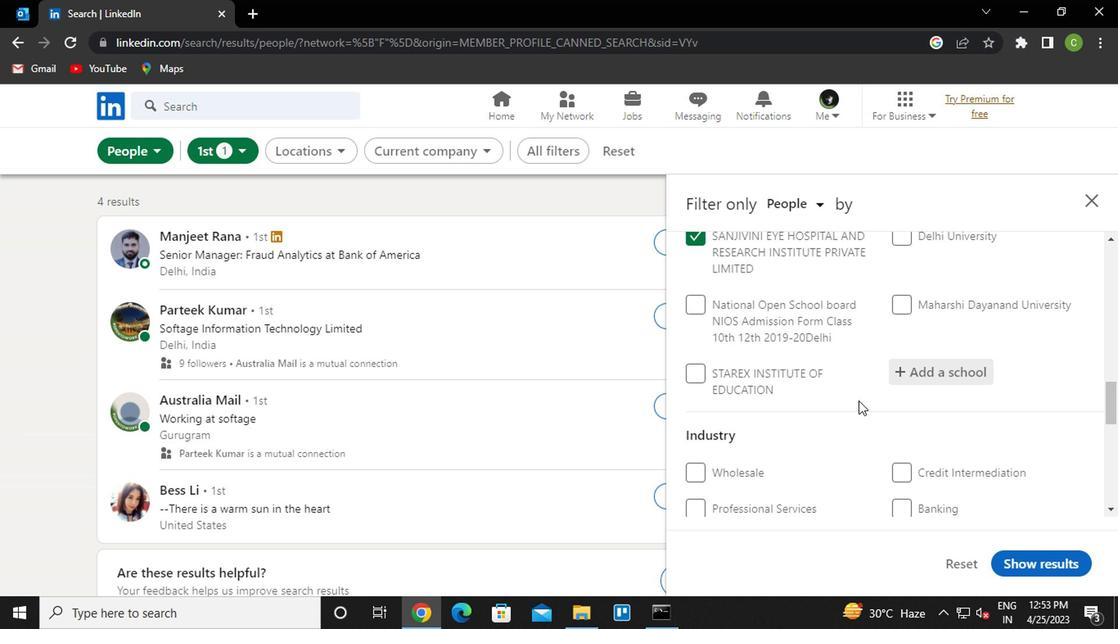 
Action: Mouse scrolled (731, 406) with delta (0, 0)
Screenshot: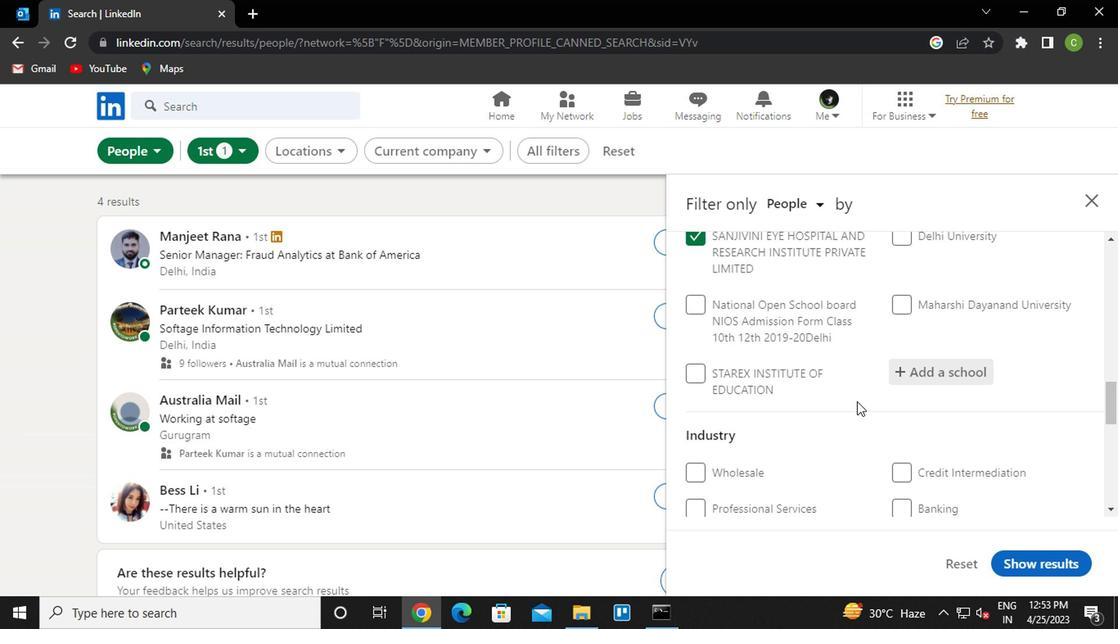 
Action: Mouse moved to (731, 407)
Screenshot: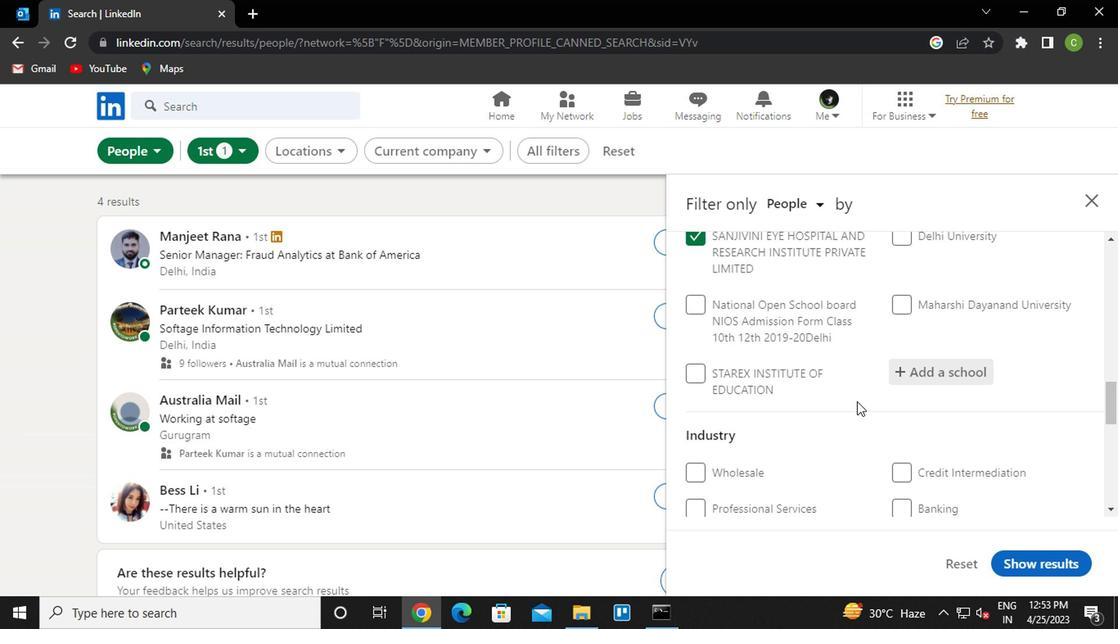 
Action: Mouse scrolled (731, 406) with delta (0, 0)
Screenshot: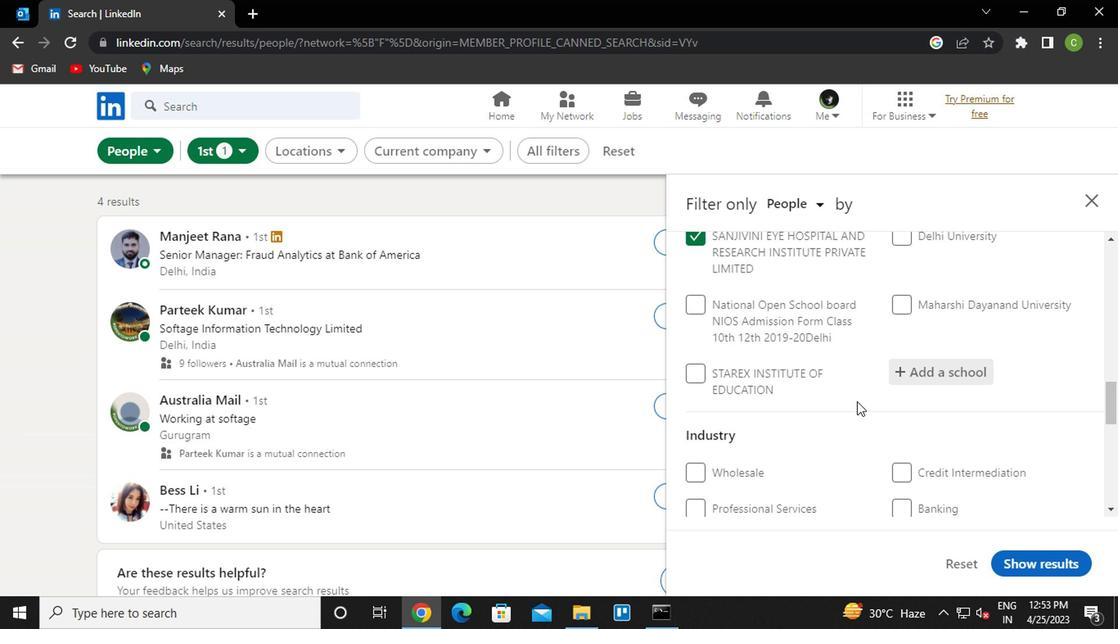 
Action: Mouse moved to (781, 398)
Screenshot: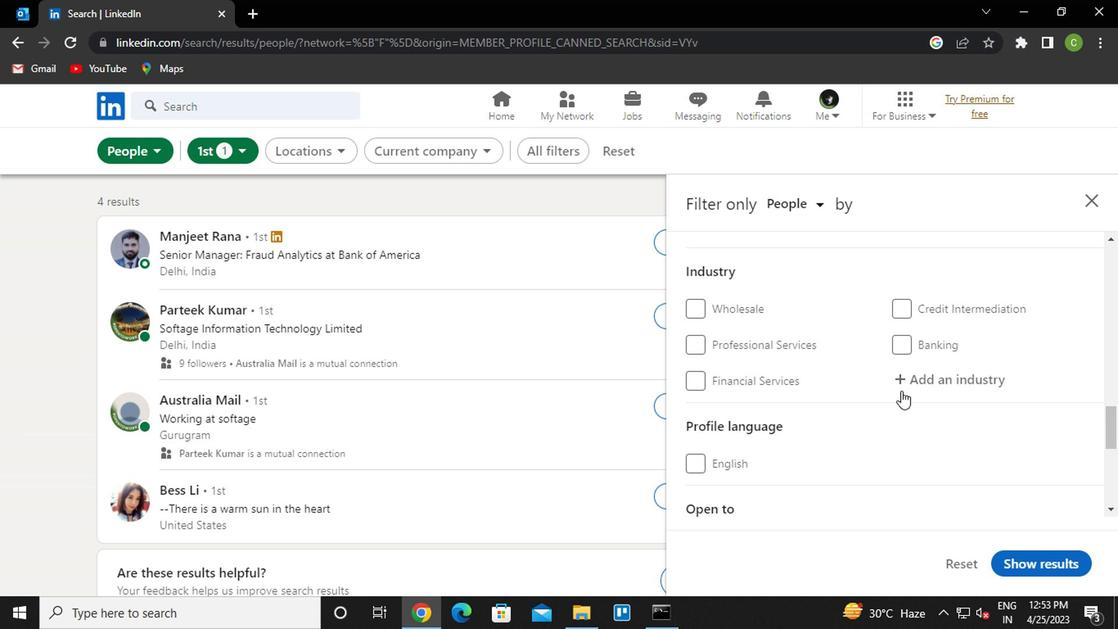 
Action: Mouse pressed left at (781, 398)
Screenshot: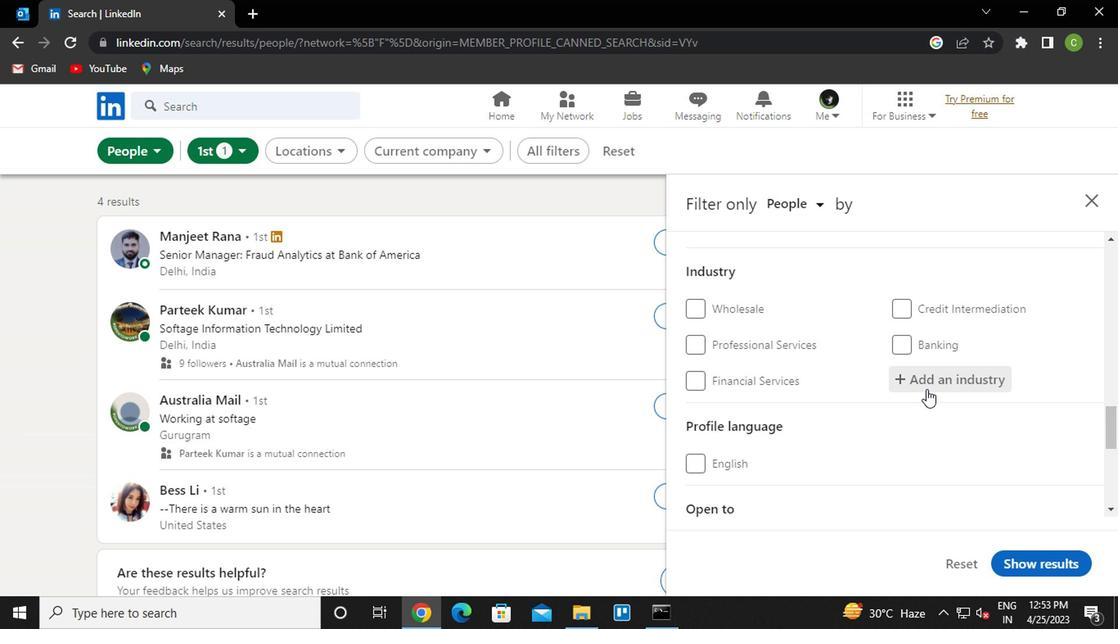 
Action: Key pressed <Key.caps_lock>D<Key.caps_lock>AIRY<Key.space><Key.down><Key.enter>
Screenshot: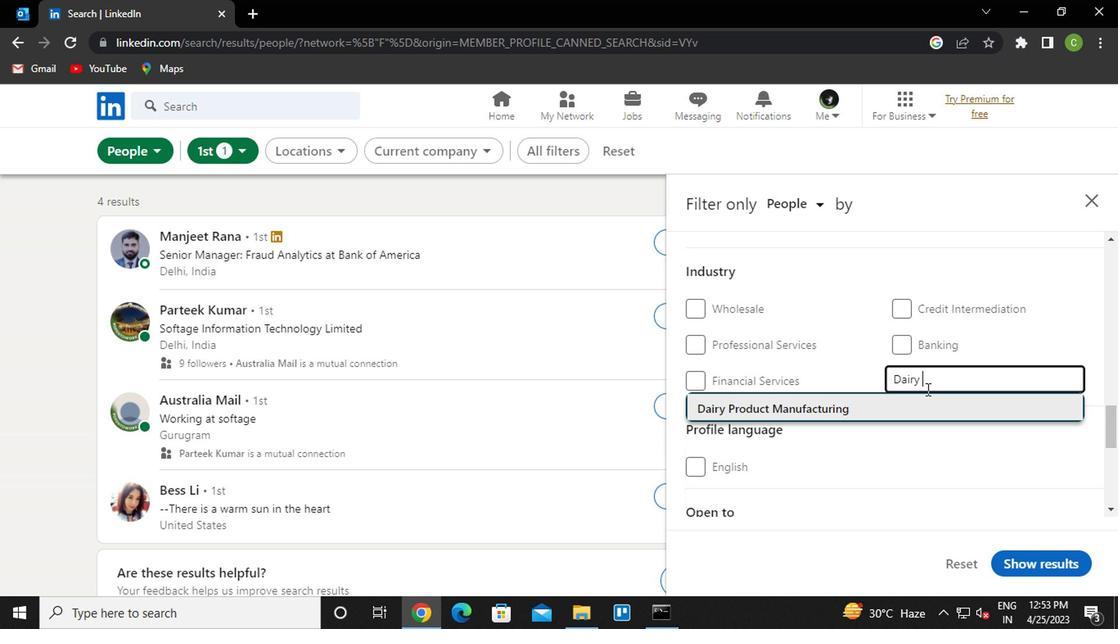 
Action: Mouse moved to (763, 395)
Screenshot: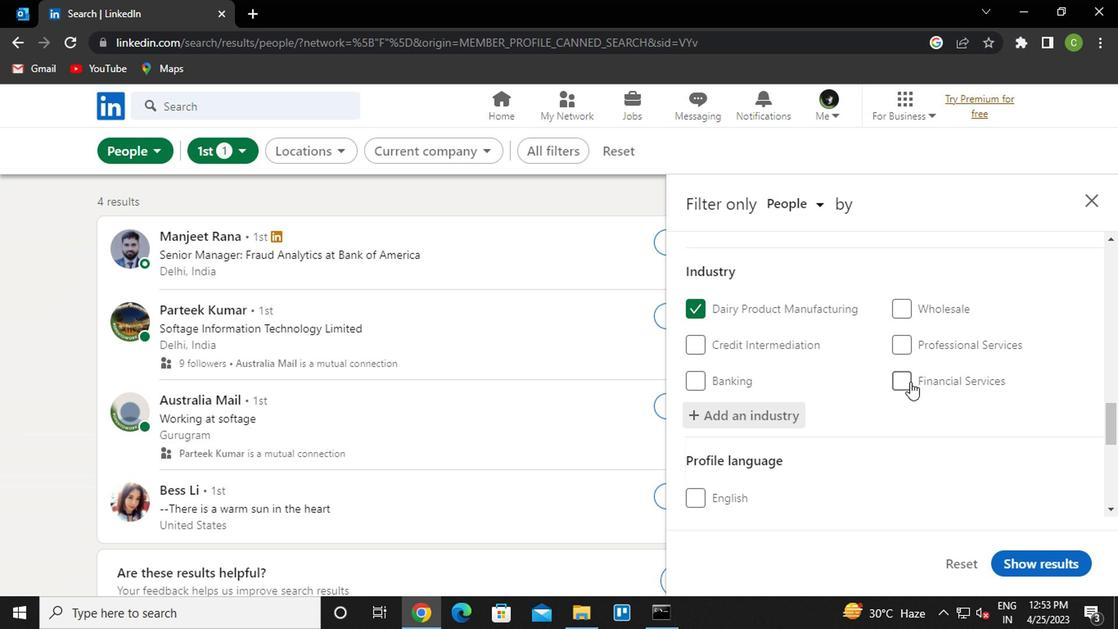 
Action: Mouse scrolled (763, 394) with delta (0, 0)
Screenshot: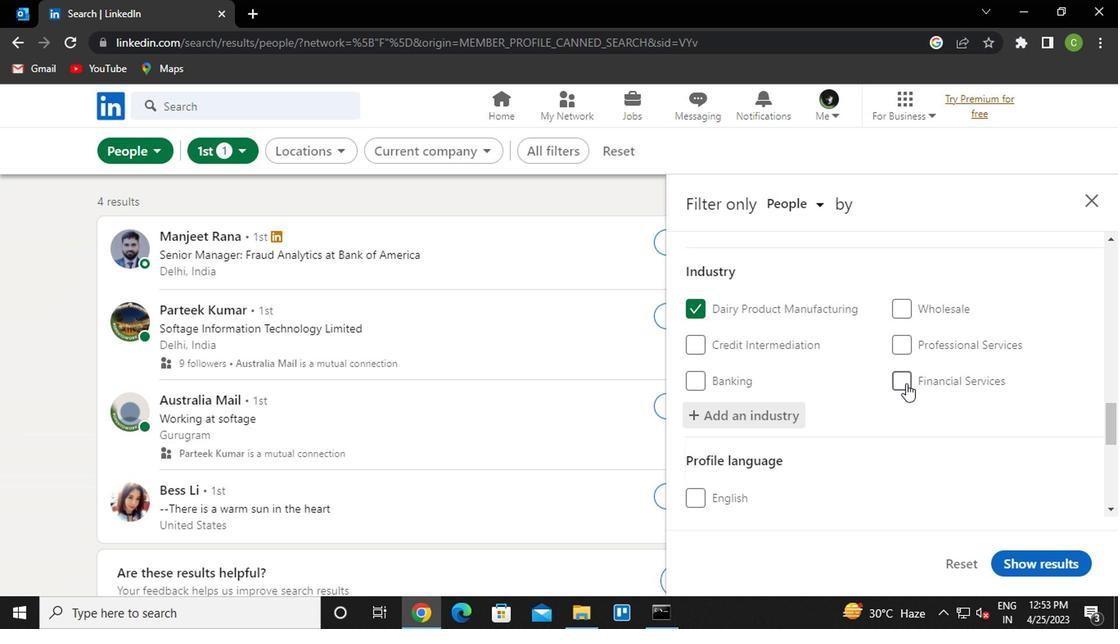 
Action: Mouse moved to (752, 384)
Screenshot: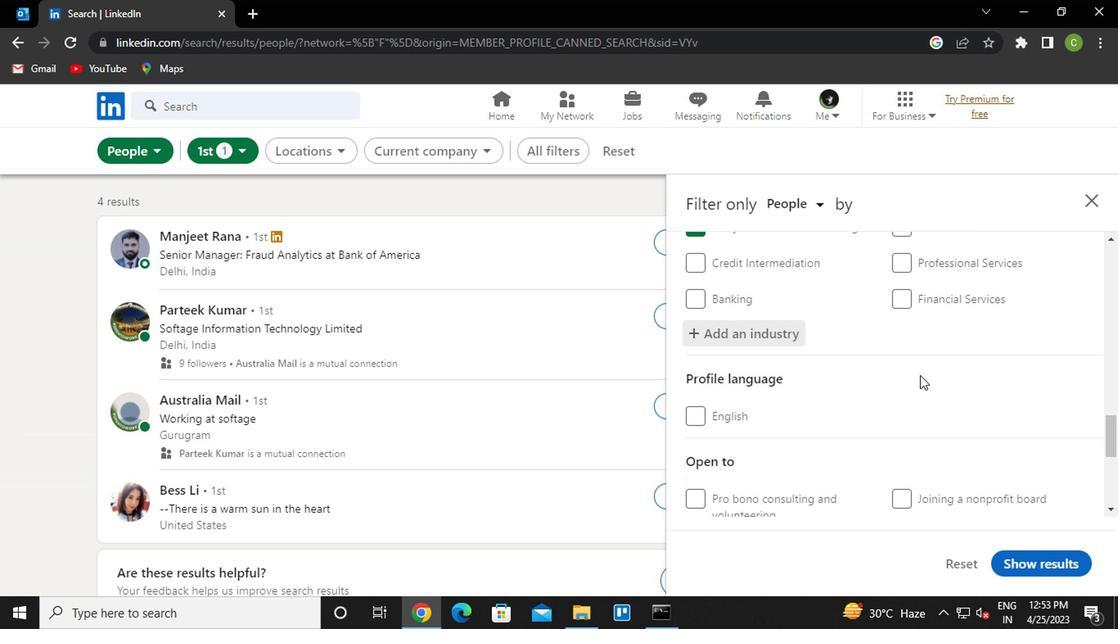 
Action: Mouse scrolled (752, 383) with delta (0, 0)
Screenshot: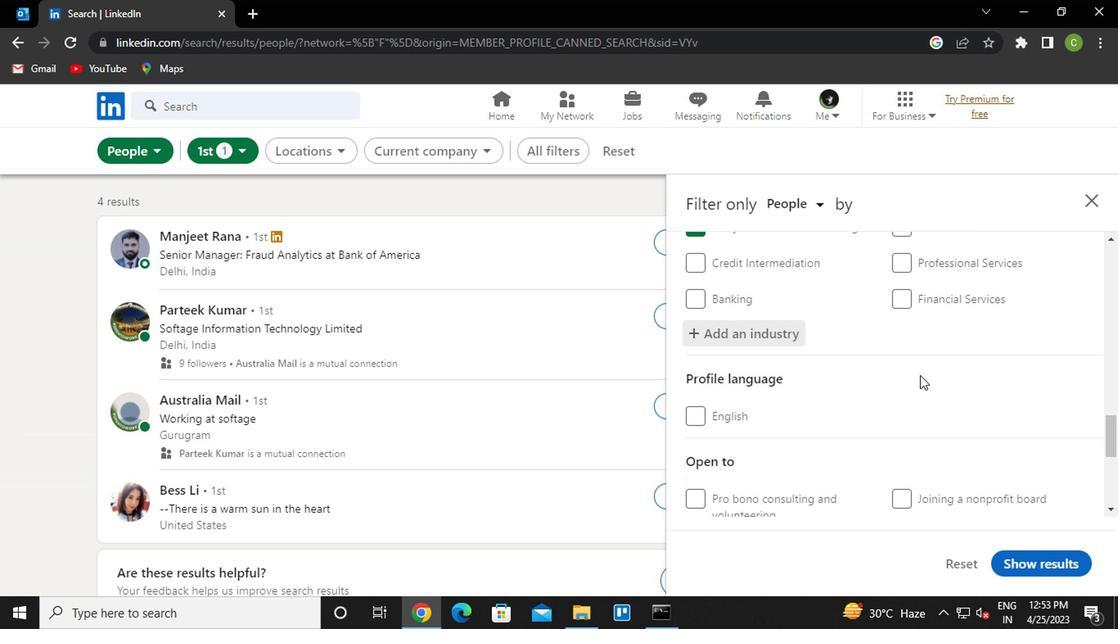 
Action: Mouse moved to (736, 385)
Screenshot: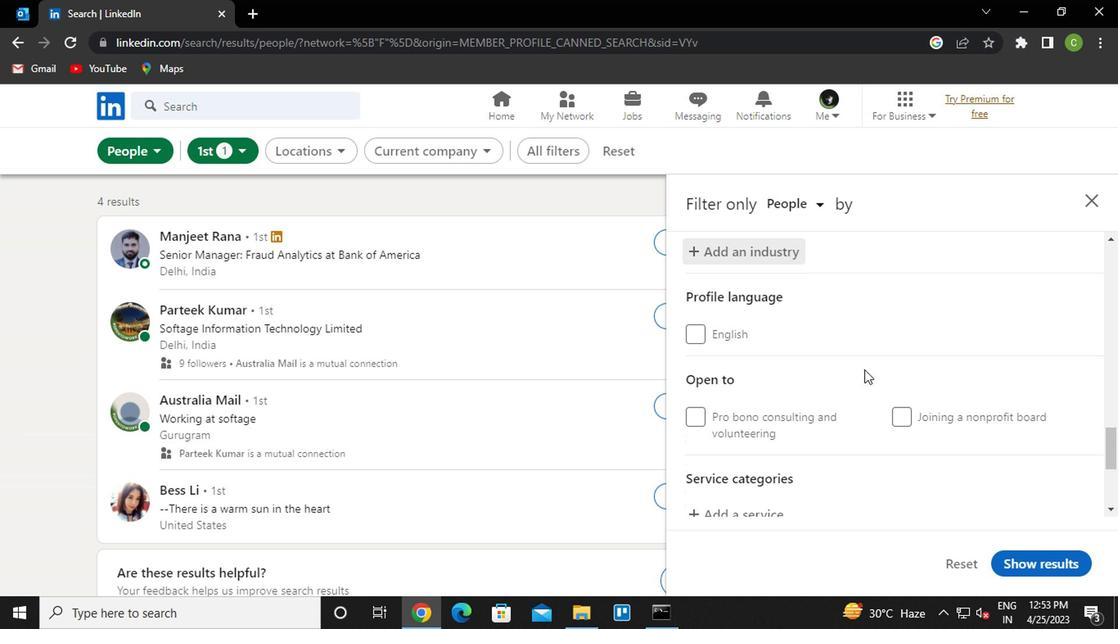 
Action: Mouse scrolled (736, 384) with delta (0, 0)
Screenshot: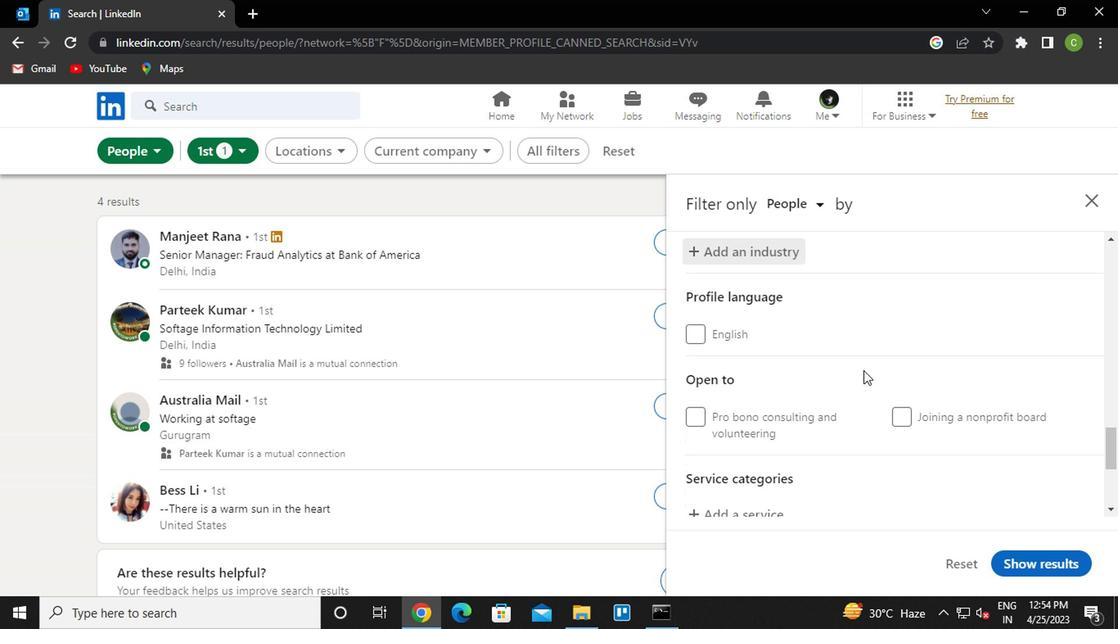 
Action: Mouse moved to (661, 425)
Screenshot: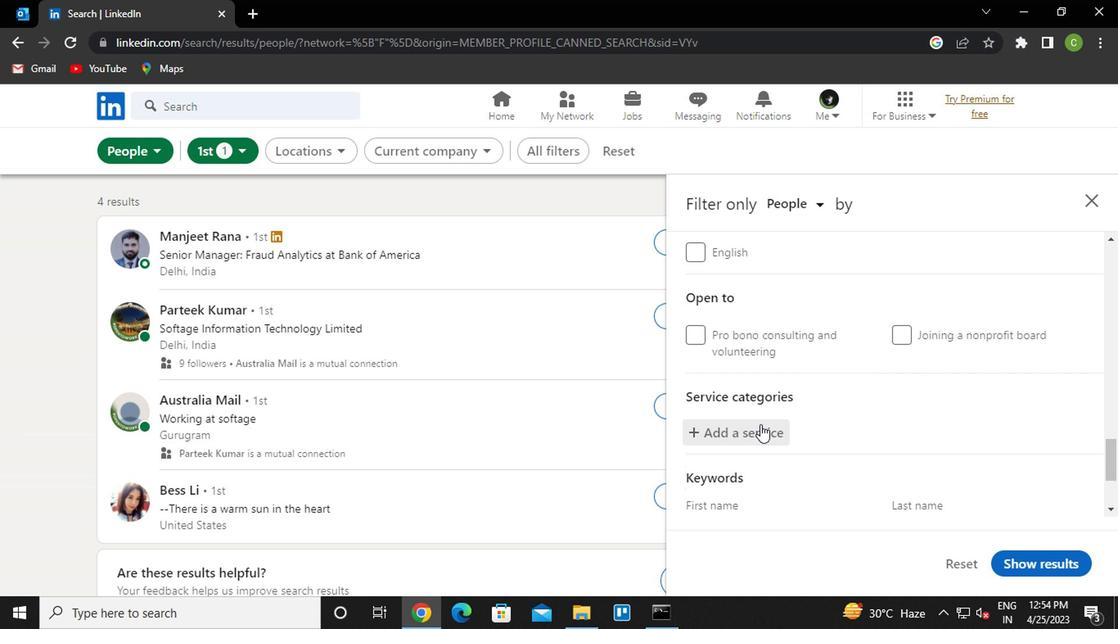 
Action: Mouse pressed left at (661, 425)
Screenshot: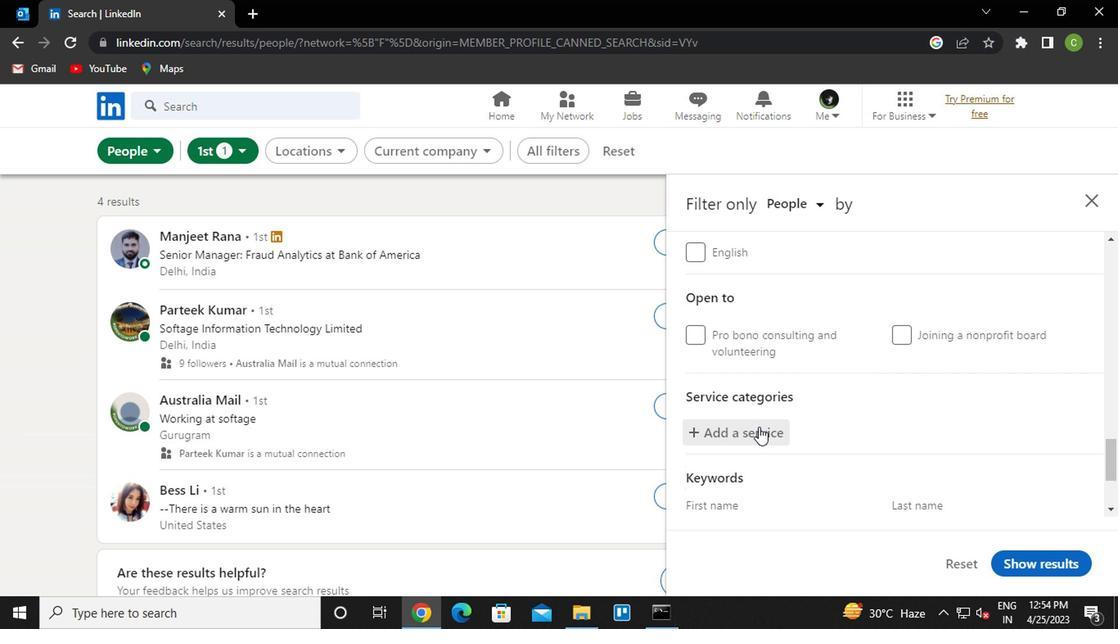 
Action: Key pressed <Key.caps_lock>M<Key.caps_lock>ARKETING<Key.enter>
Screenshot: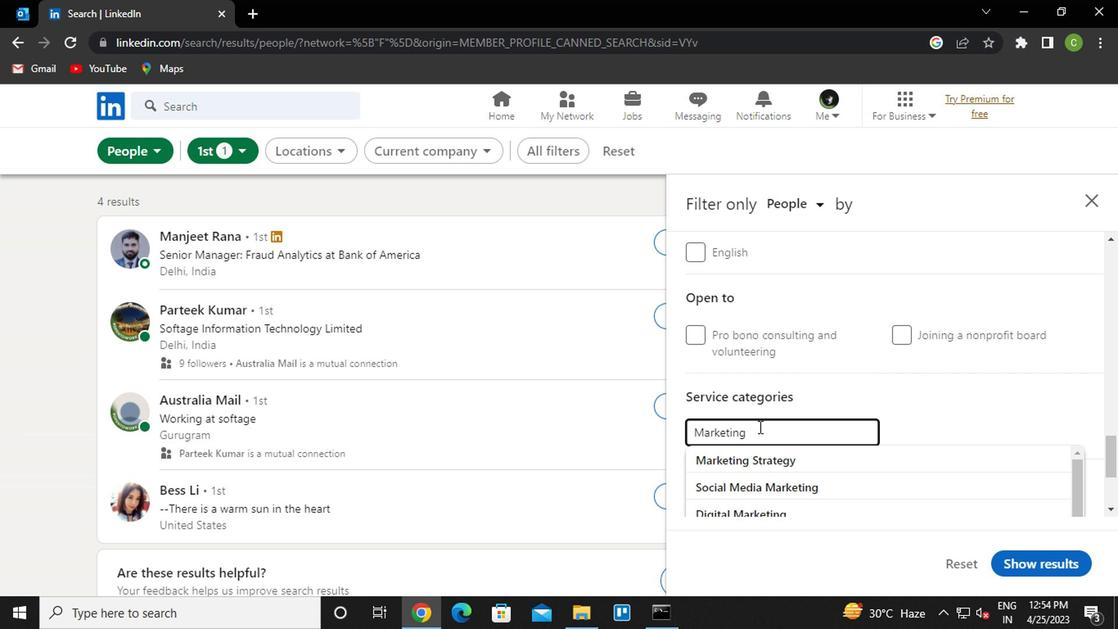 
Action: Mouse moved to (699, 418)
Screenshot: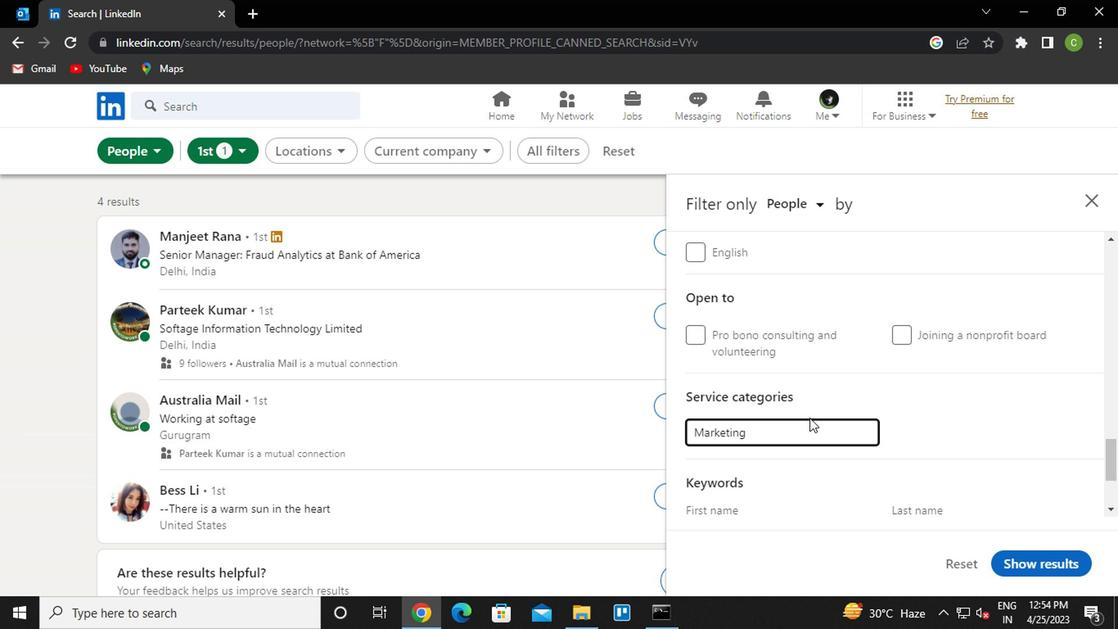 
Action: Mouse scrolled (699, 417) with delta (0, 0)
Screenshot: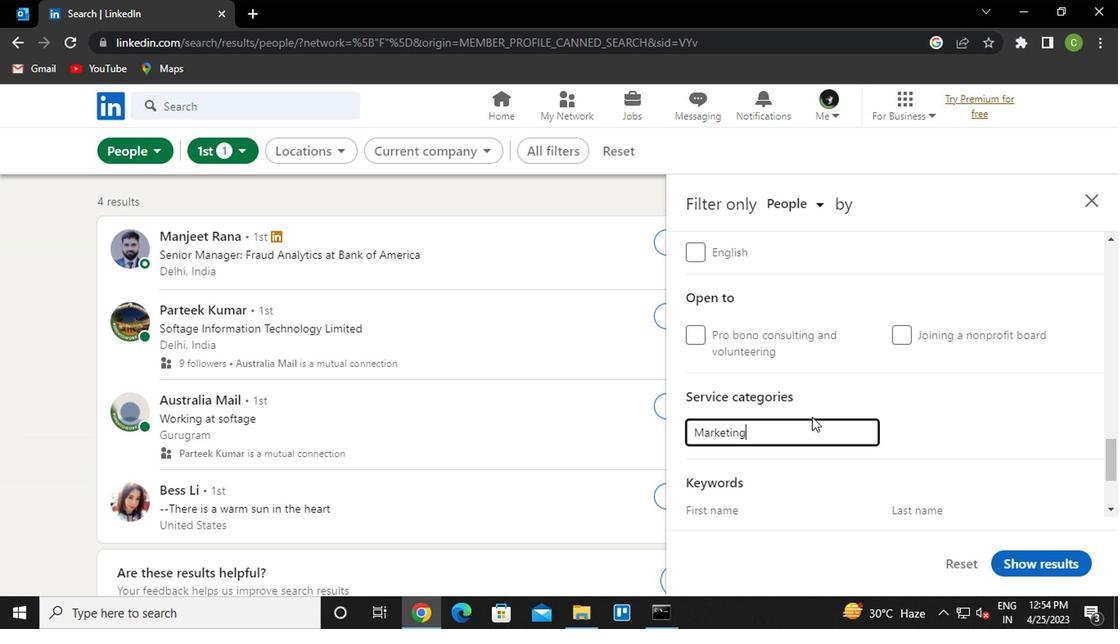 
Action: Mouse moved to (700, 417)
Screenshot: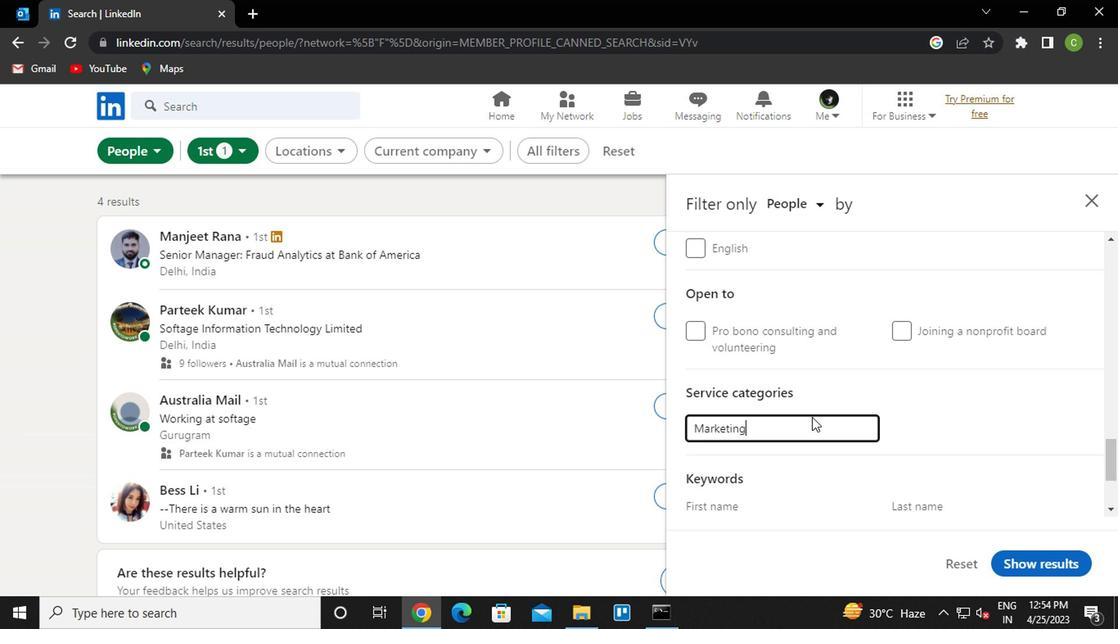 
Action: Mouse scrolled (700, 417) with delta (0, 0)
Screenshot: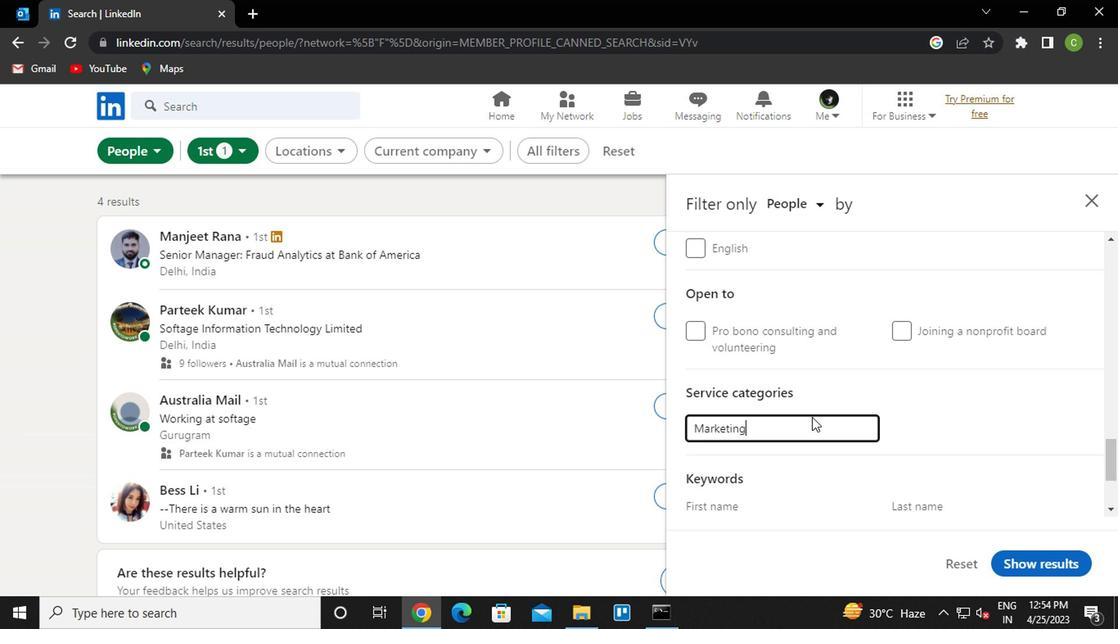 
Action: Mouse moved to (665, 431)
Screenshot: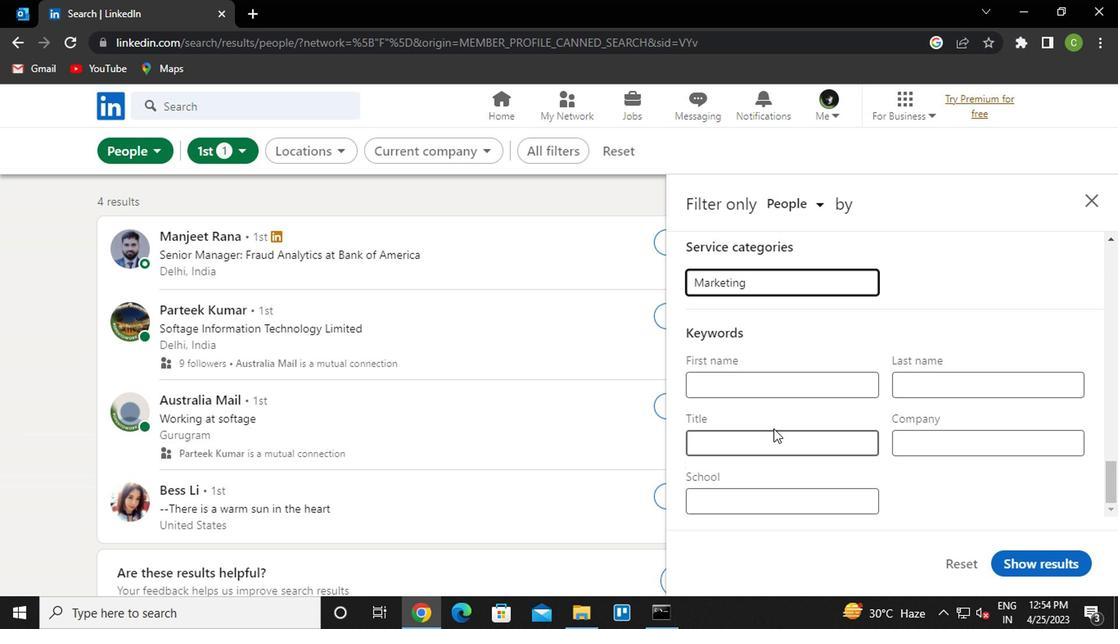 
Action: Mouse pressed left at (665, 431)
Screenshot: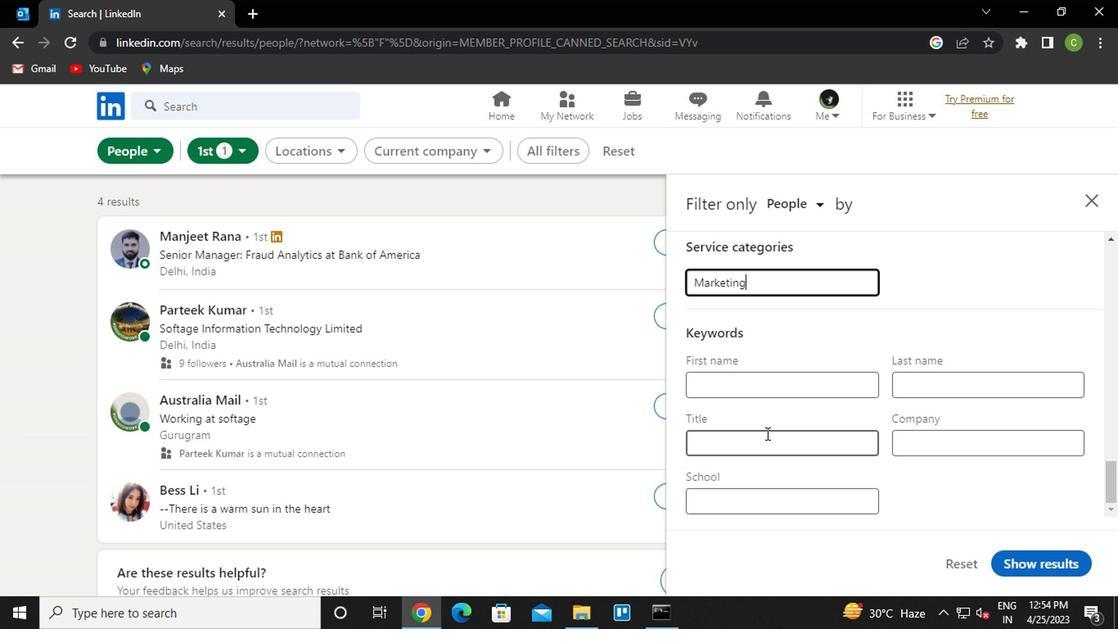 
Action: Key pressed <Key.caps_lock>S<Key.caps_lock>AFETY<Key.space><Key.caps_lock>E<Key.caps_lock>NGINEER
Screenshot: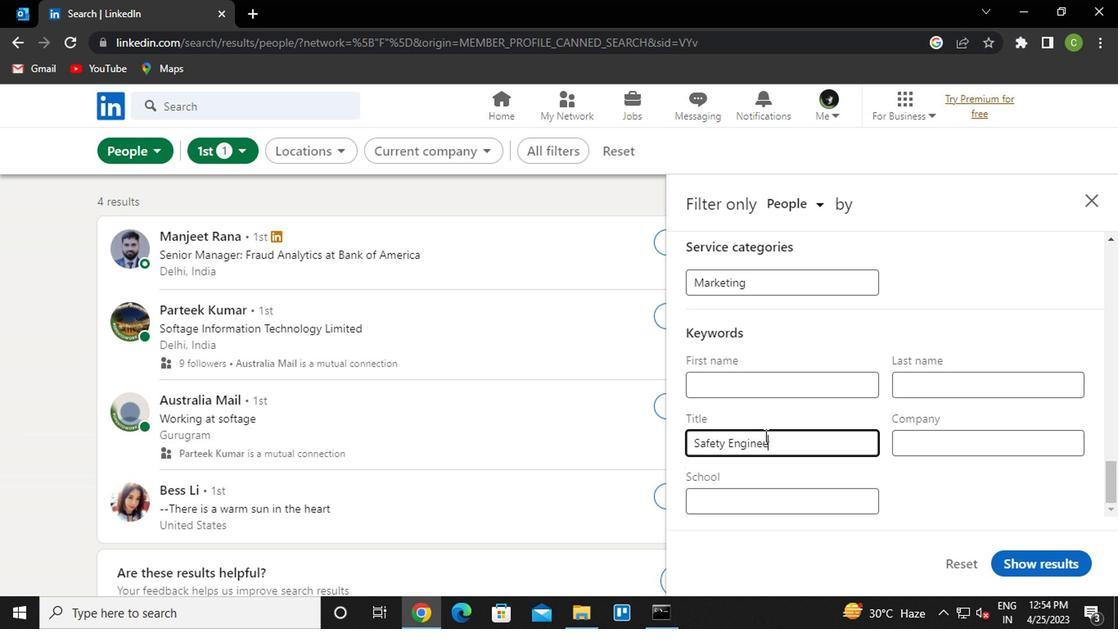 
Action: Mouse moved to (886, 519)
Screenshot: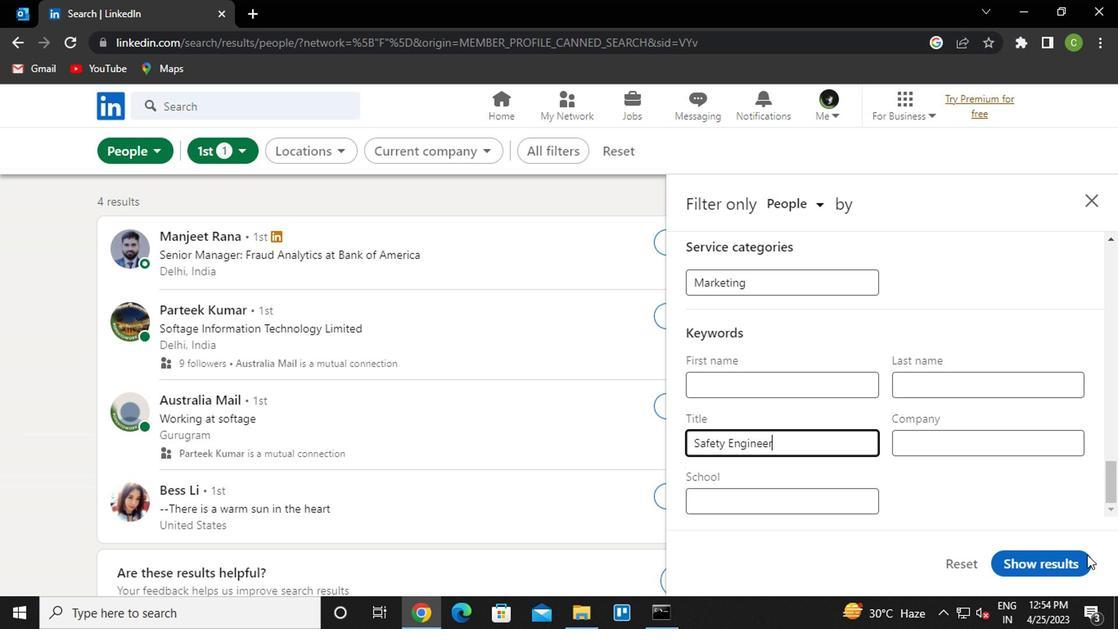 
Action: Mouse pressed left at (886, 519)
Screenshot: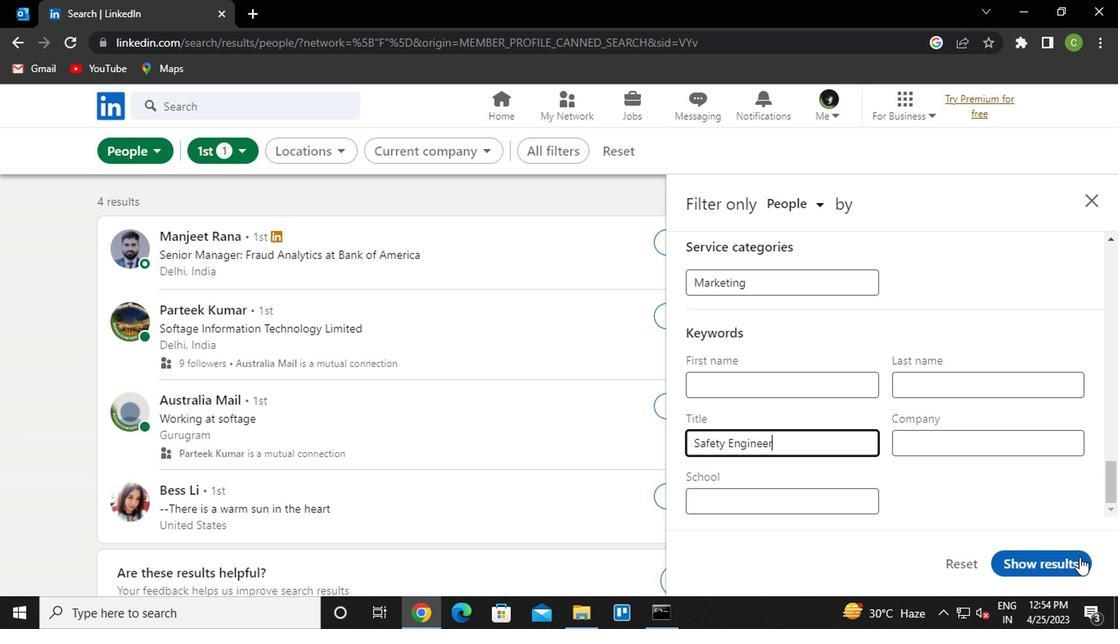 
Action: Mouse moved to (630, 489)
Screenshot: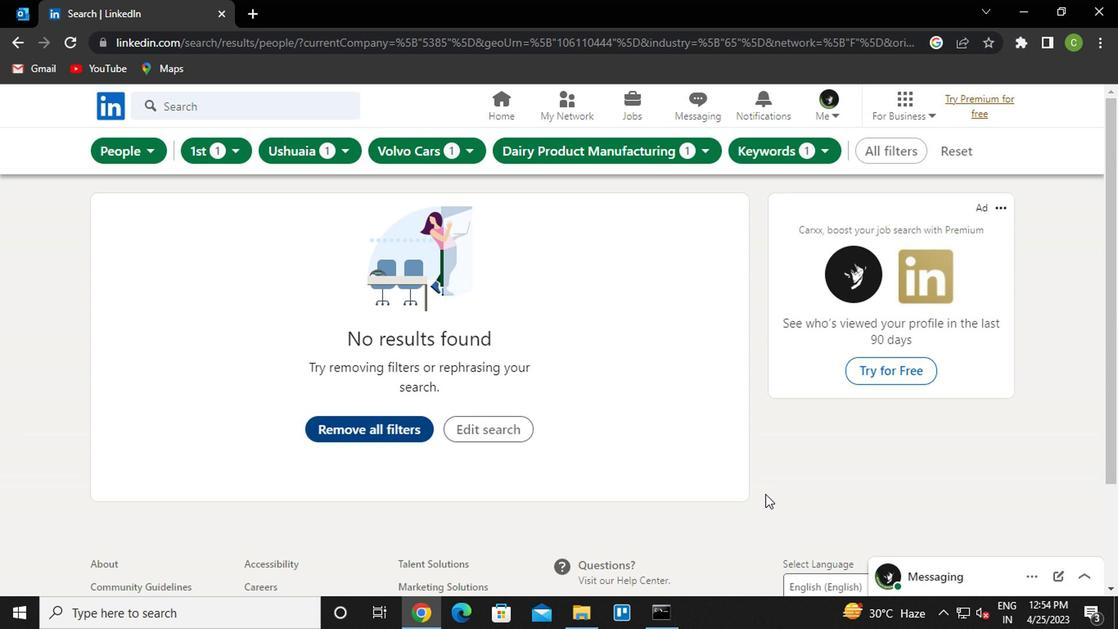 
